 Task: Find connections with filter location Zürich (Kreis 6) / Unterstrass with filter topic #Workfromhomewith filter profile language English with filter current company Daimler India Commercial Vehicles with filter school Vivekananda Institute of Technology with filter industry Measuring and Control Instrument Manufacturing with filter service category Technical with filter keywords title Lead
Action: Mouse moved to (580, 80)
Screenshot: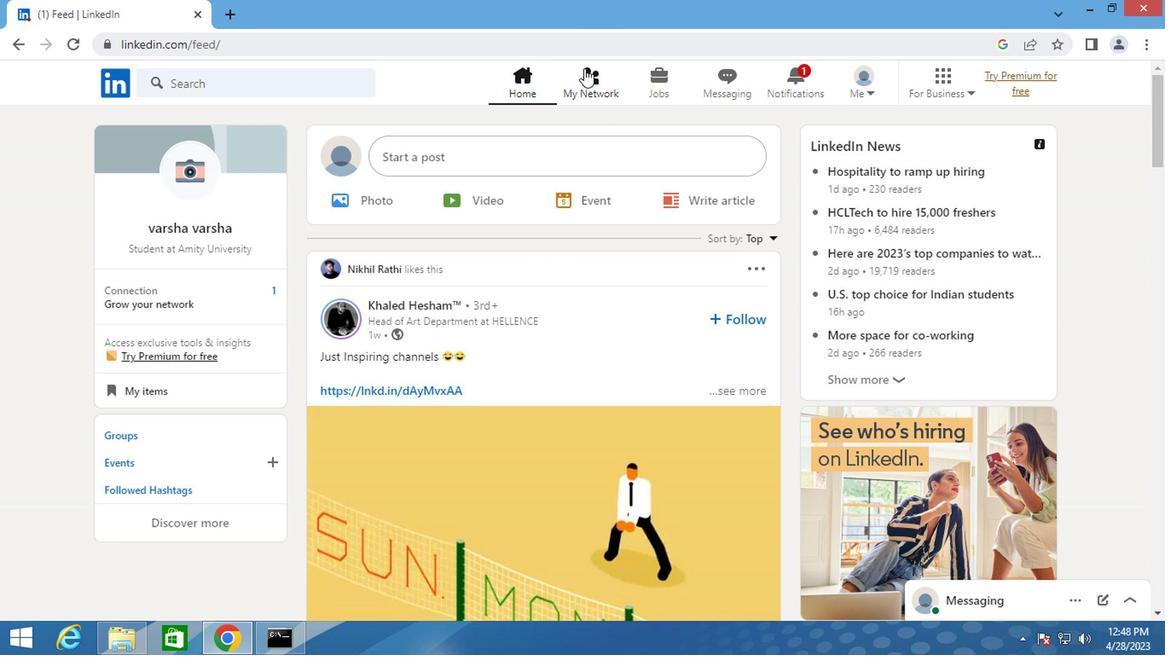 
Action: Mouse pressed left at (580, 80)
Screenshot: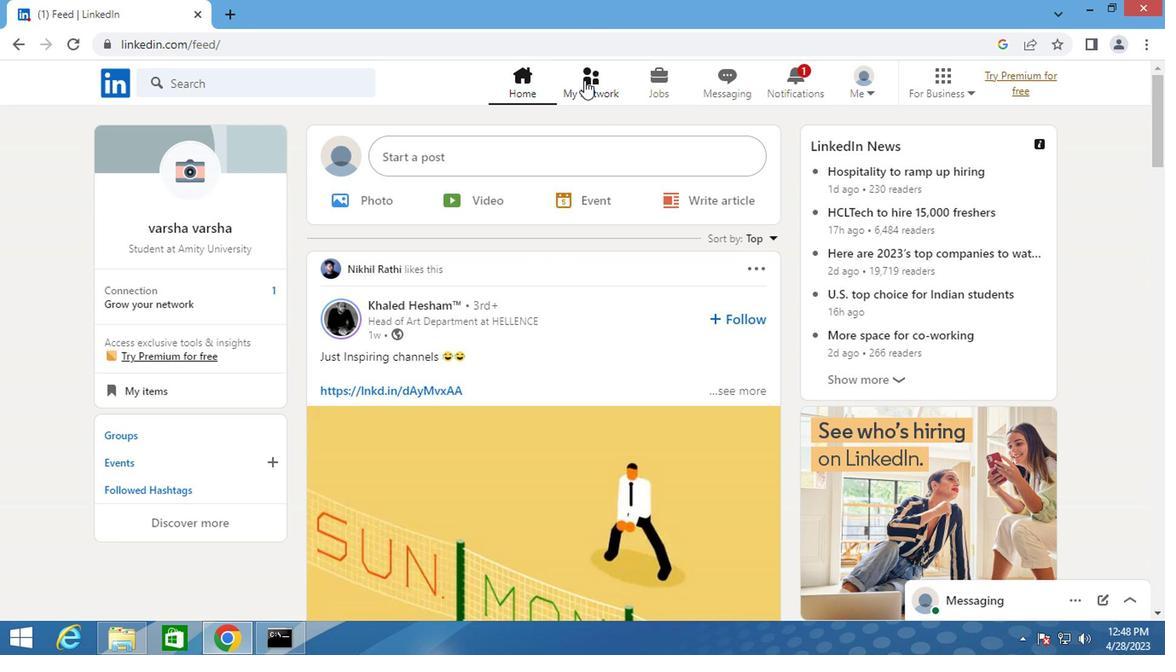 
Action: Mouse moved to (232, 183)
Screenshot: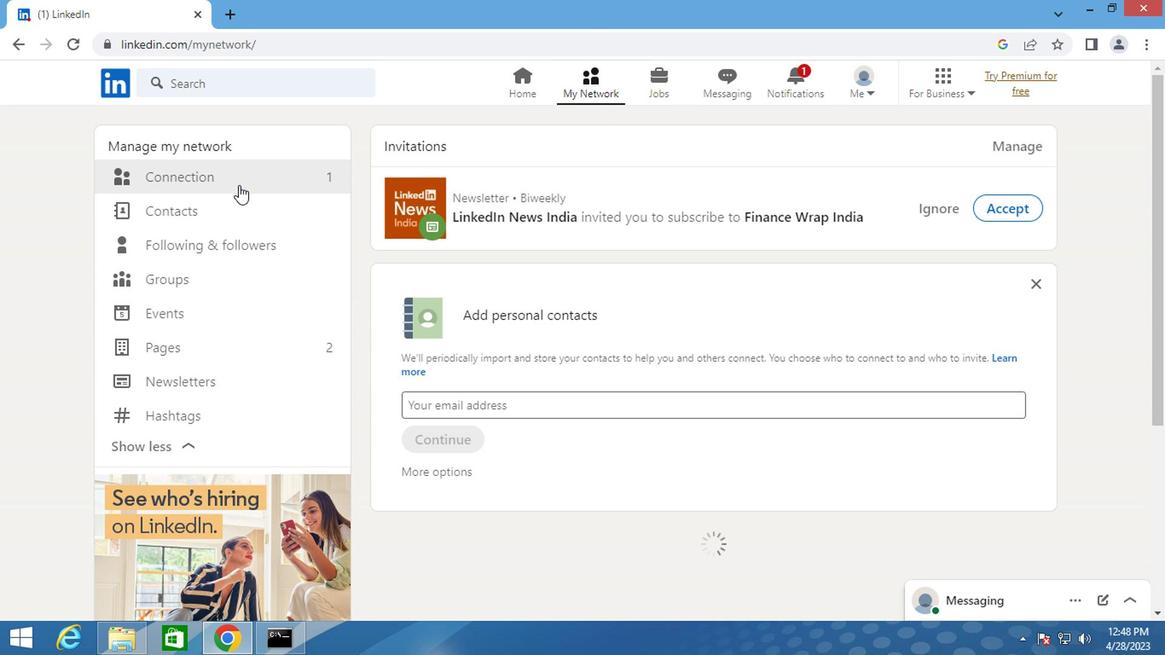 
Action: Mouse pressed left at (232, 183)
Screenshot: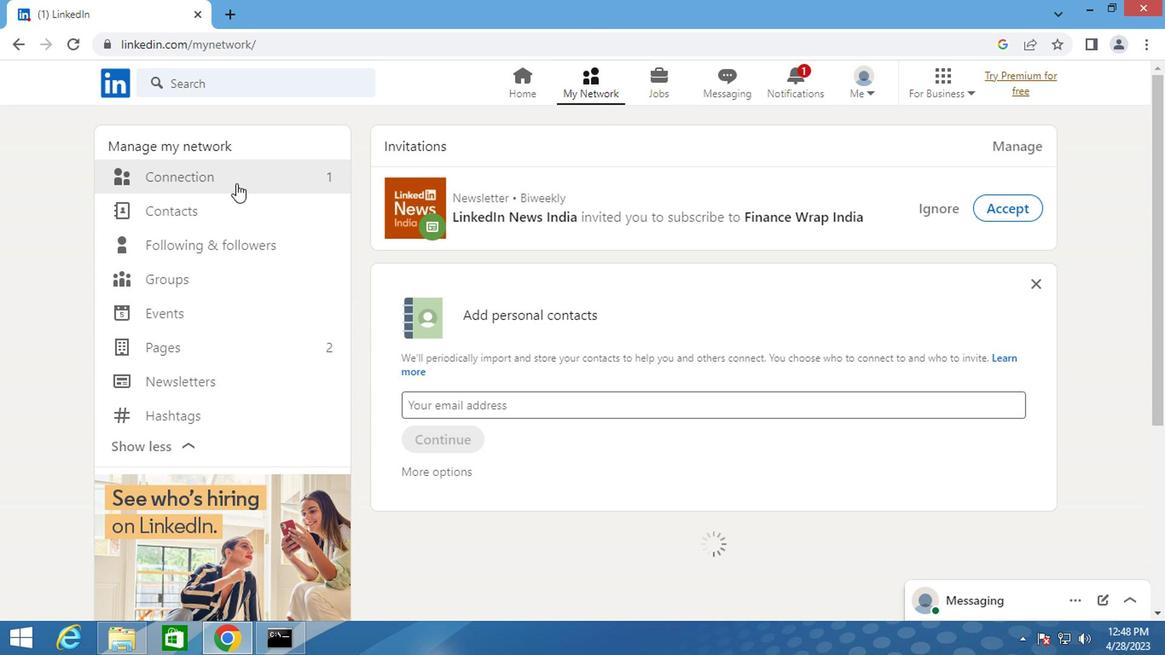 
Action: Mouse moved to (721, 177)
Screenshot: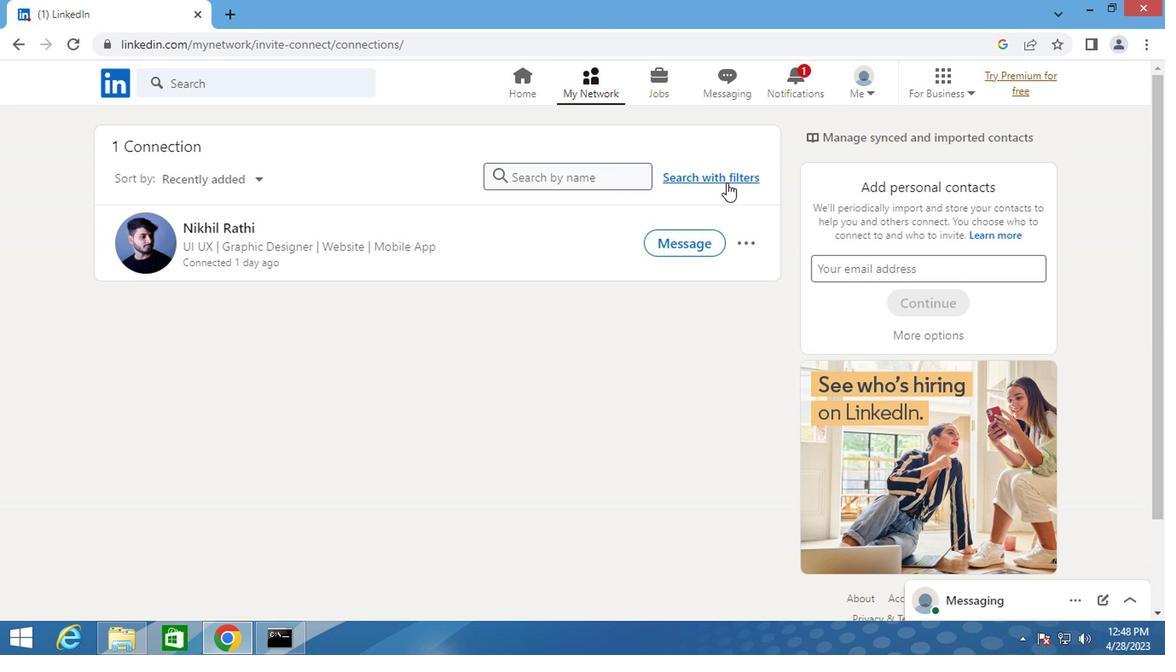 
Action: Mouse pressed left at (721, 177)
Screenshot: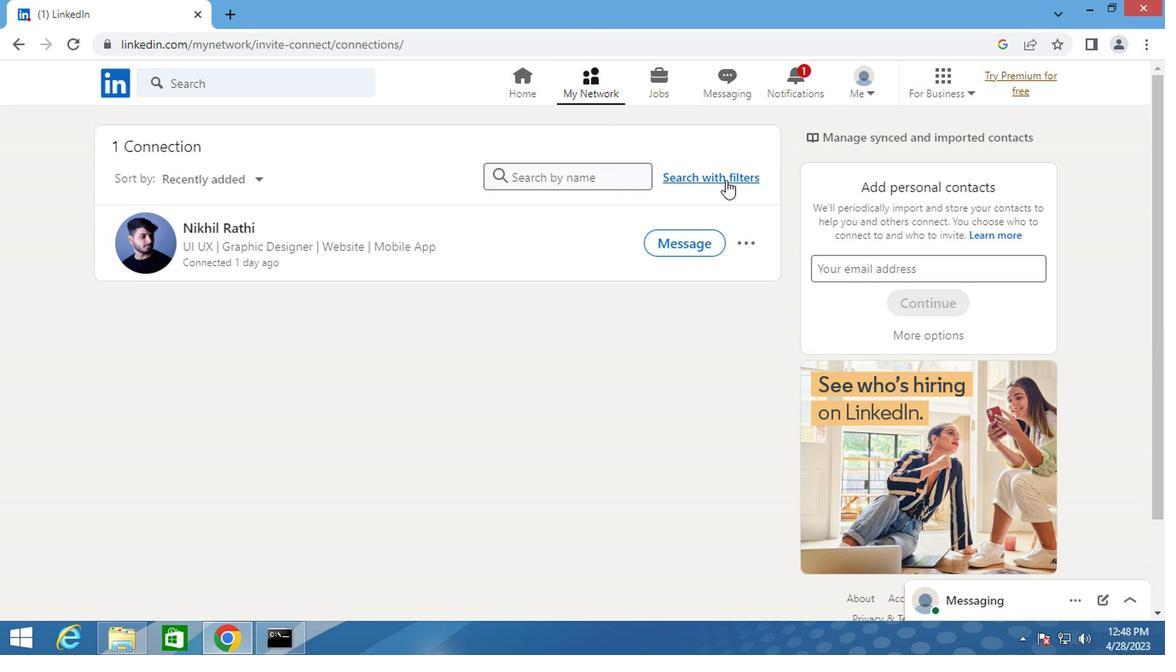 
Action: Mouse moved to (636, 134)
Screenshot: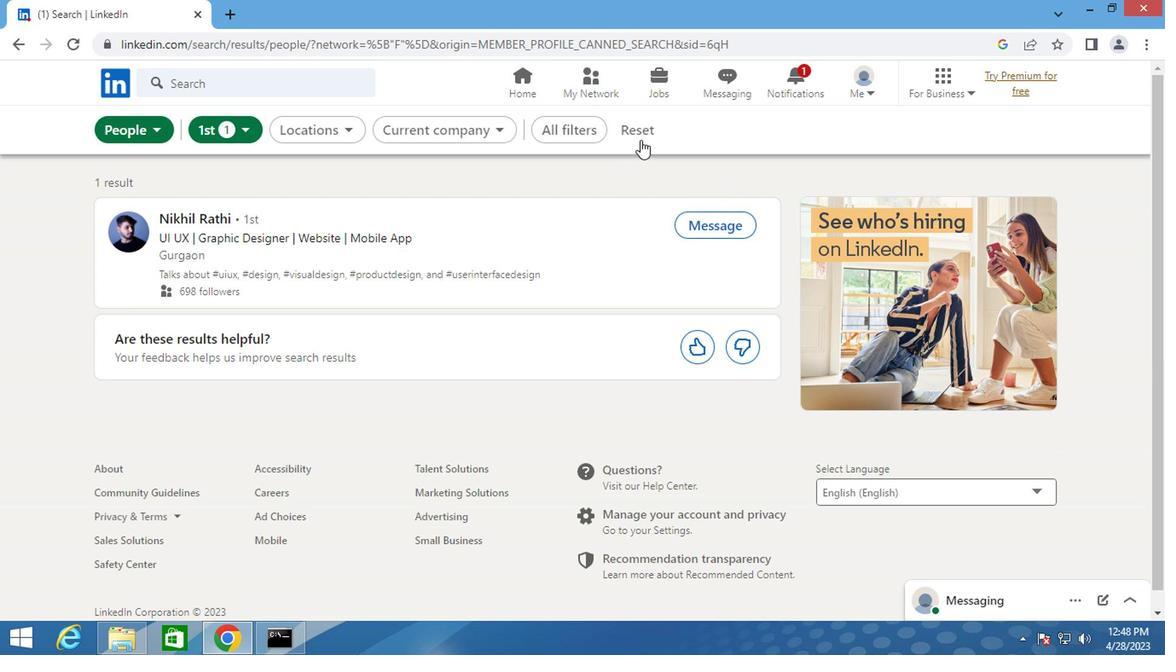 
Action: Mouse pressed left at (636, 134)
Screenshot: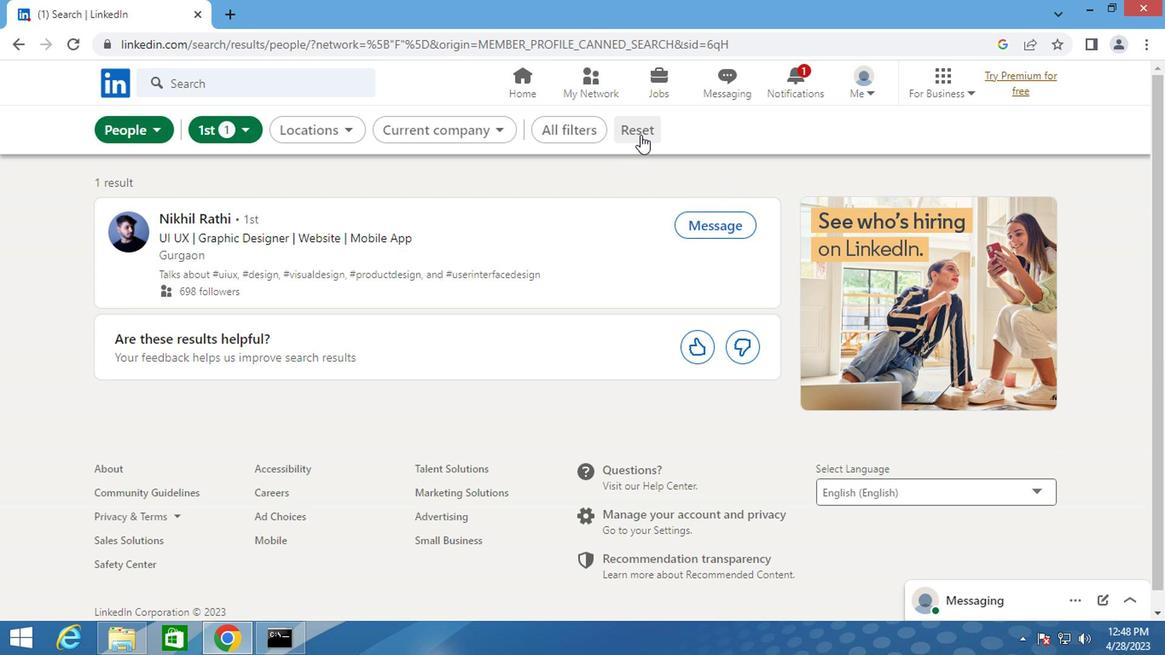 
Action: Mouse moved to (606, 129)
Screenshot: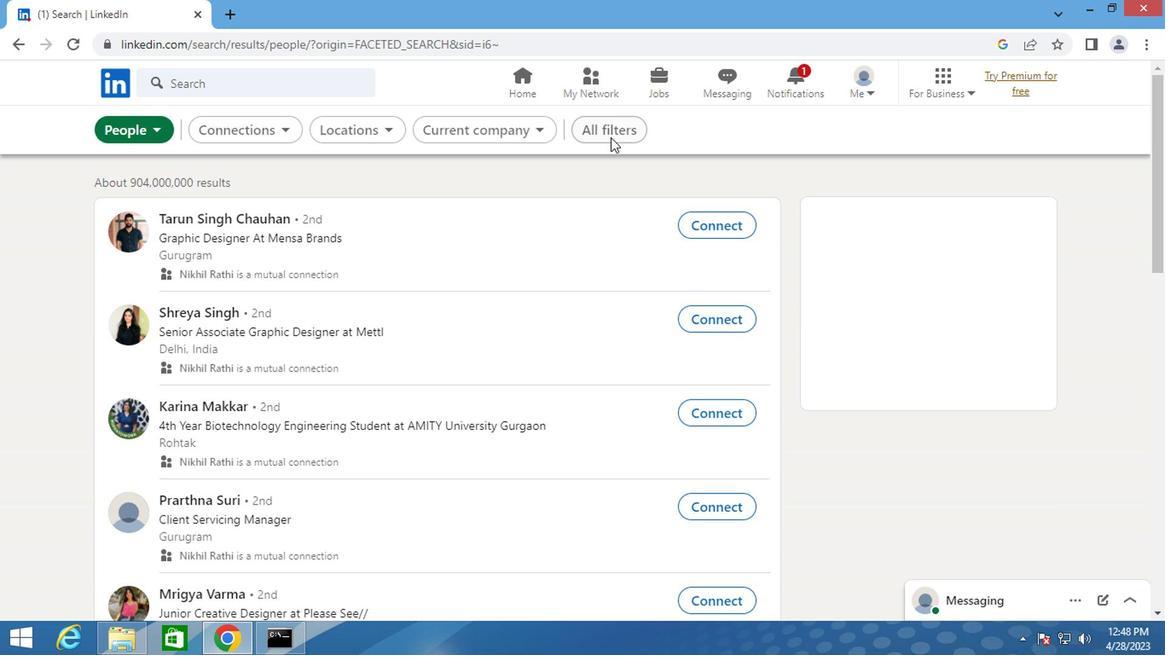 
Action: Mouse pressed left at (606, 129)
Screenshot: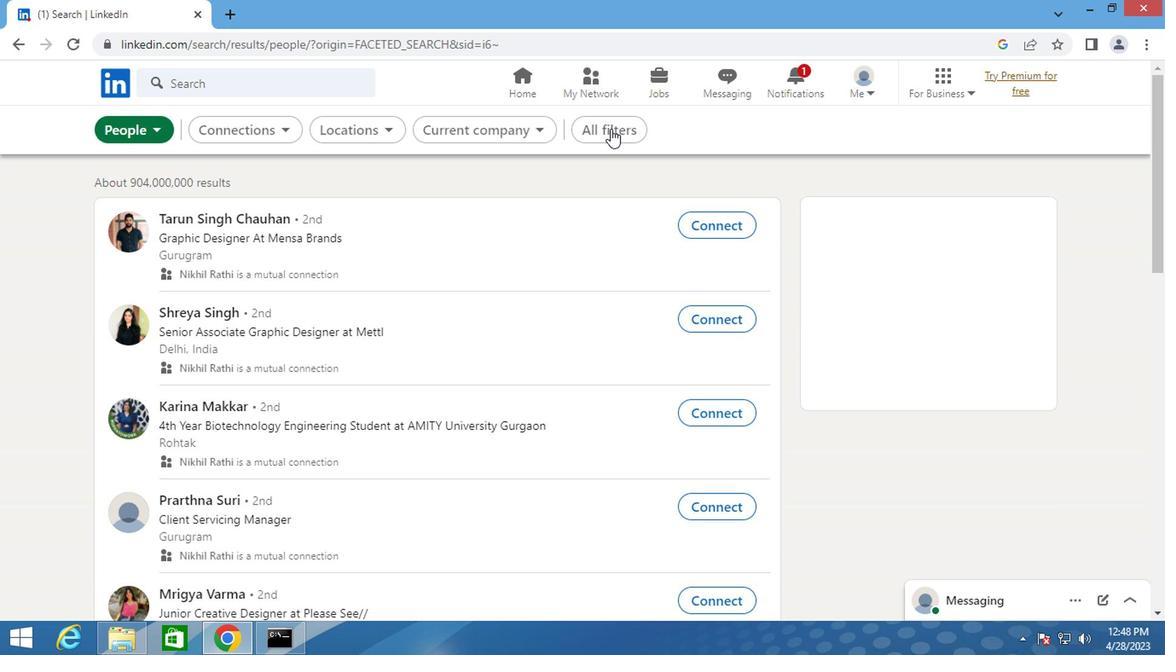 
Action: Mouse moved to (845, 363)
Screenshot: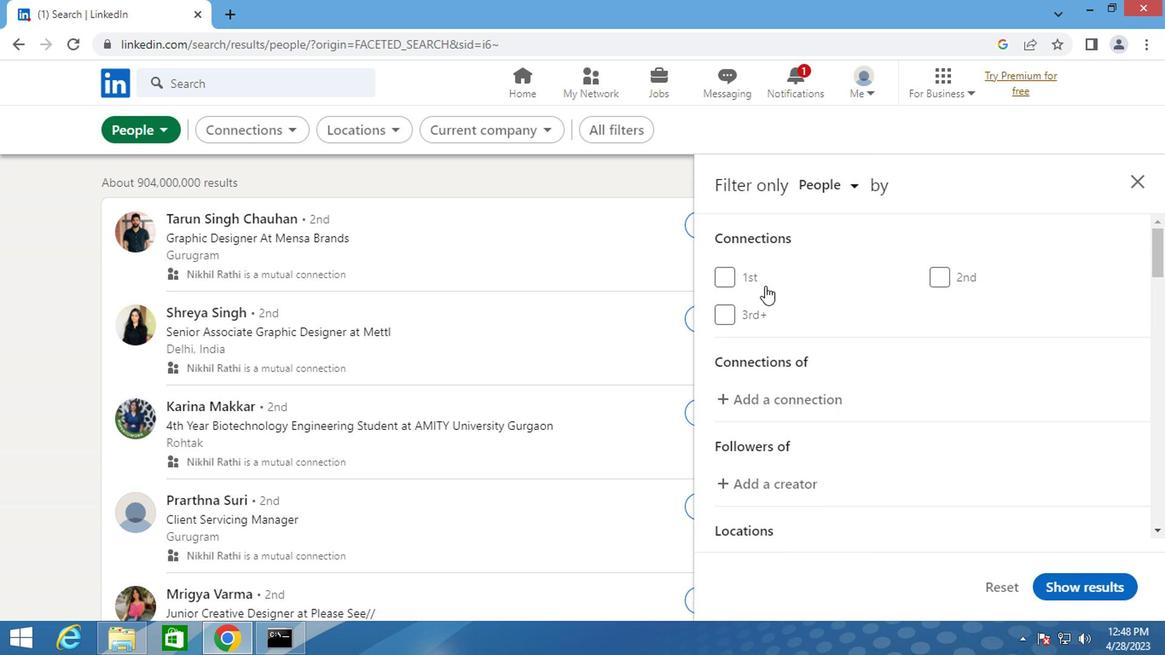
Action: Mouse scrolled (845, 361) with delta (0, -1)
Screenshot: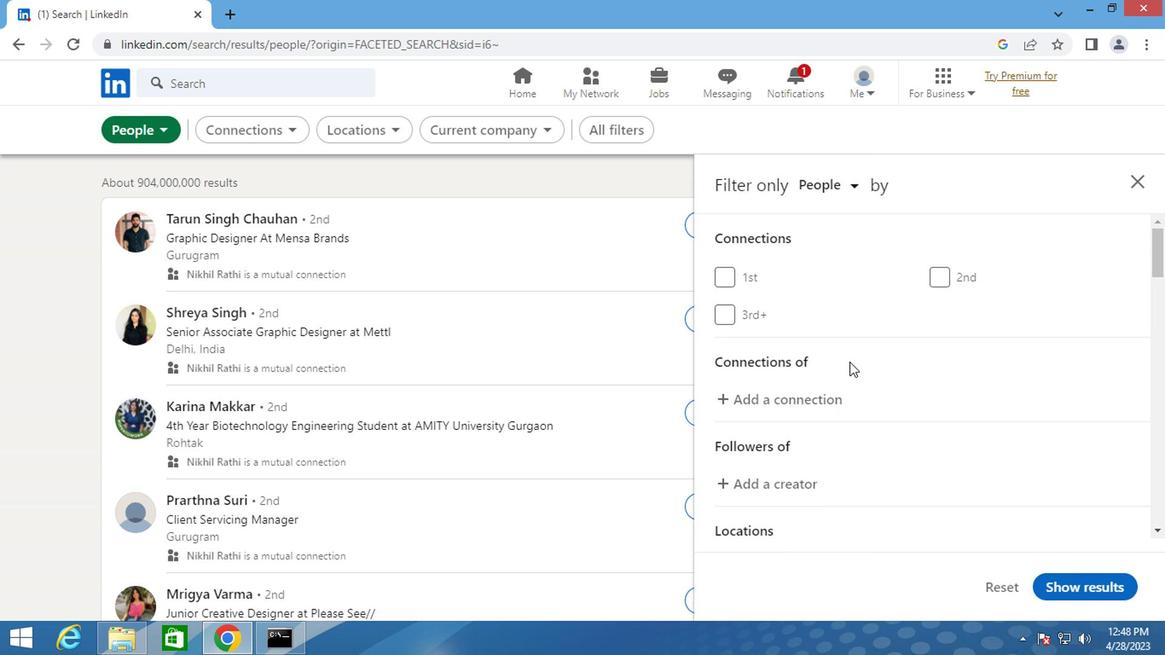 
Action: Mouse scrolled (845, 361) with delta (0, -1)
Screenshot: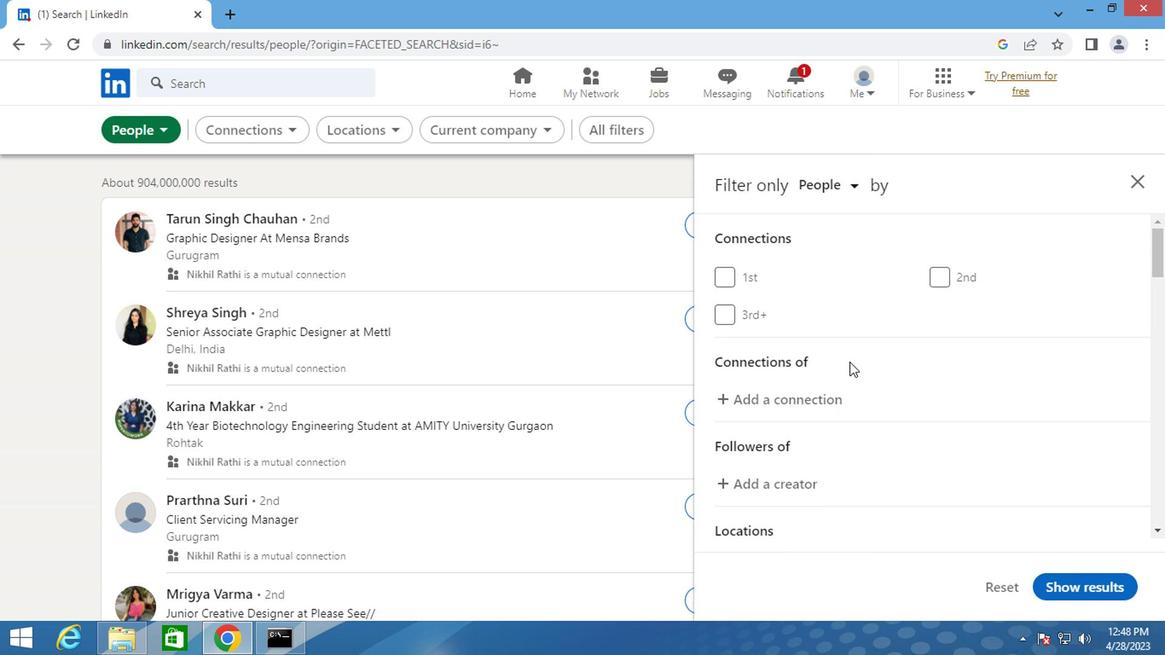 
Action: Mouse moved to (958, 477)
Screenshot: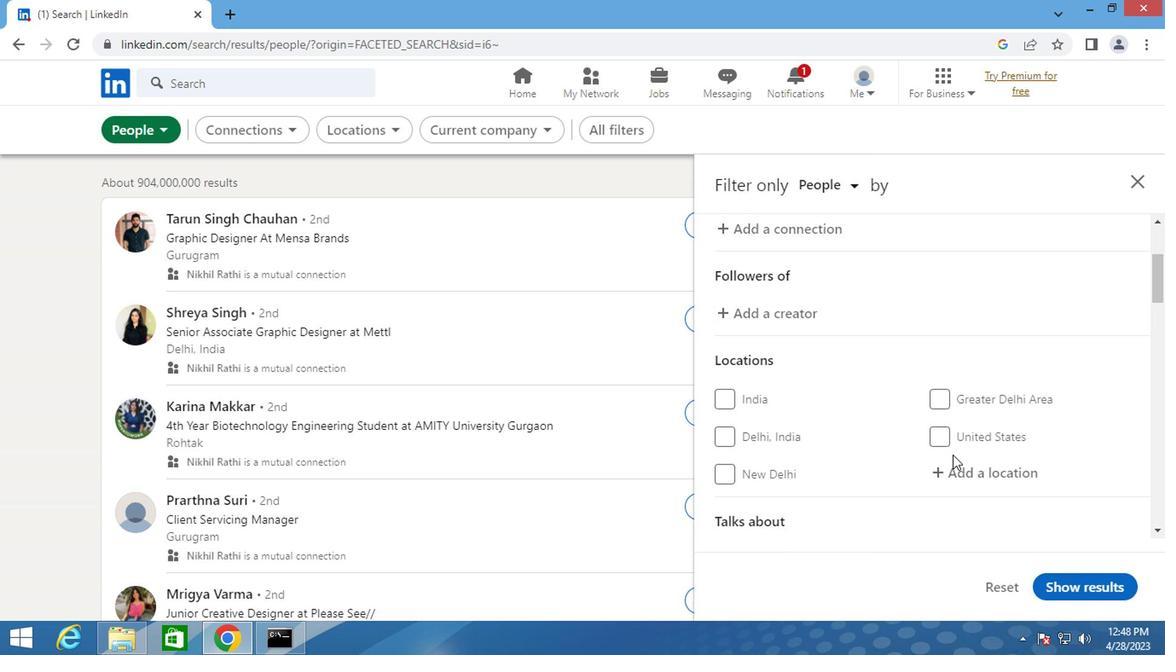 
Action: Mouse pressed left at (958, 477)
Screenshot: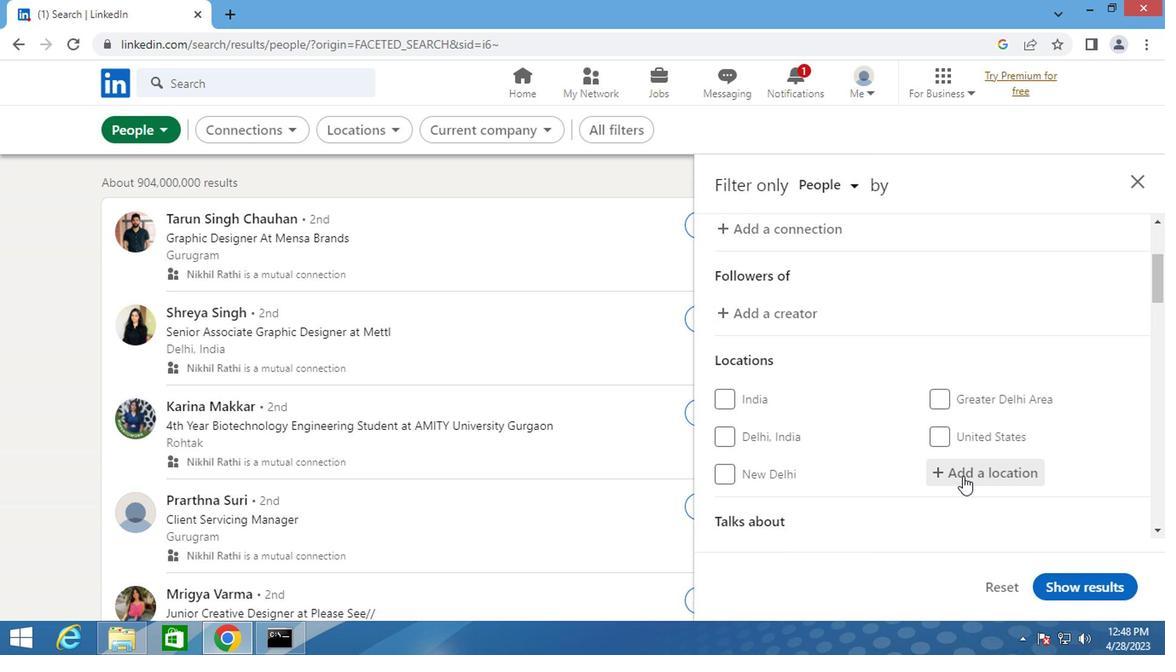 
Action: Key pressed <Key.shift>ZURICH<Key.space><Key.shift_r><Key.shift_r><Key.shift_r>(<Key.shift>KREIS<Key.space>6<Key.shift_r>)/<Key.space><Key.shift>UNTERSTRASS
Screenshot: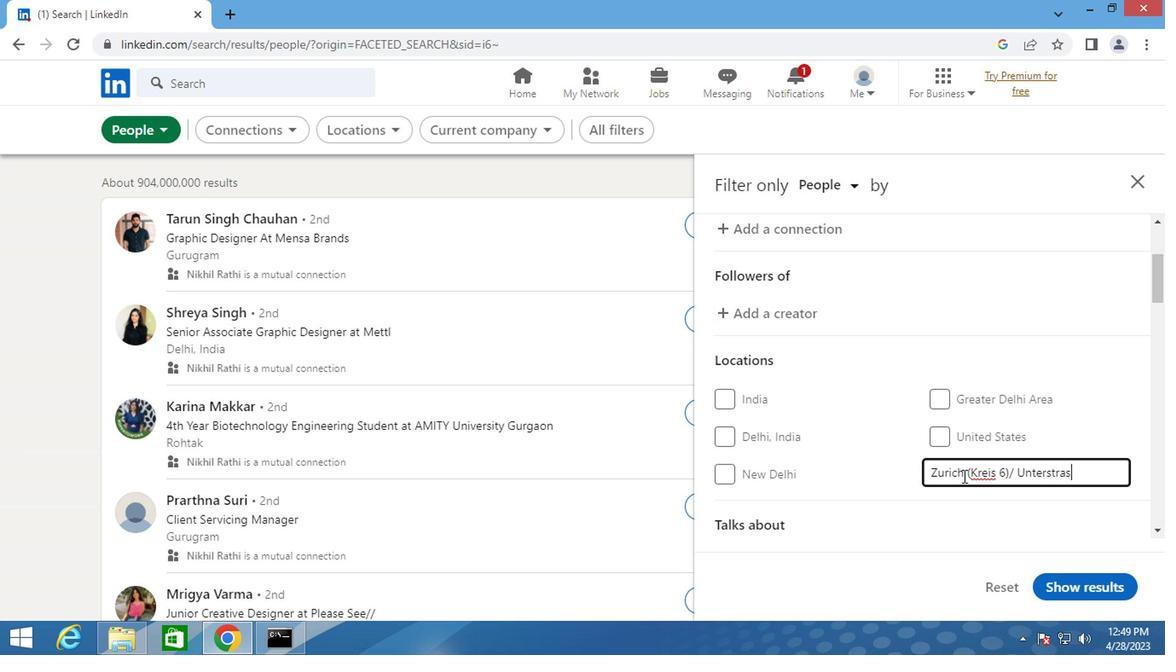 
Action: Mouse moved to (878, 486)
Screenshot: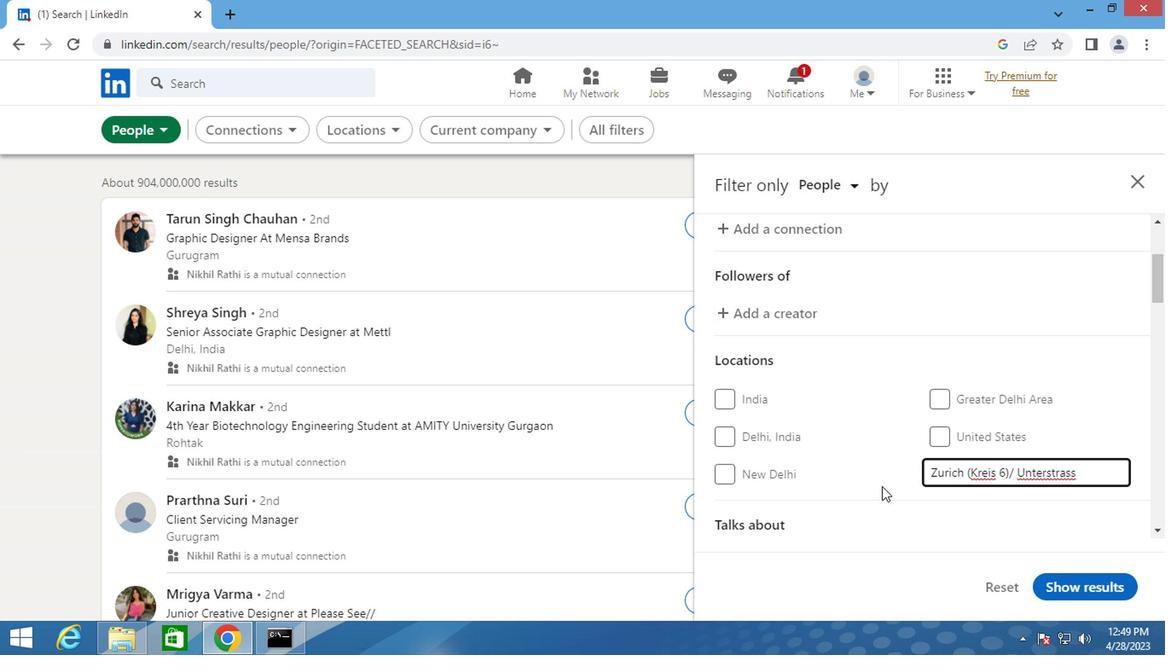 
Action: Mouse scrolled (878, 486) with delta (0, 0)
Screenshot: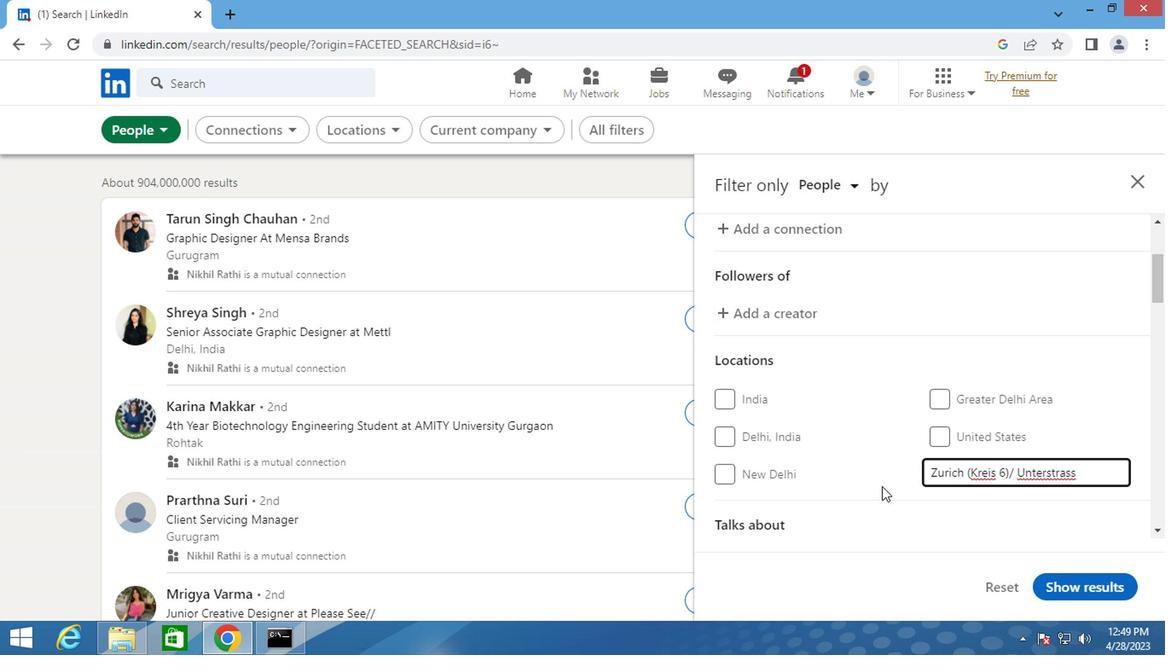 
Action: Mouse scrolled (878, 486) with delta (0, 0)
Screenshot: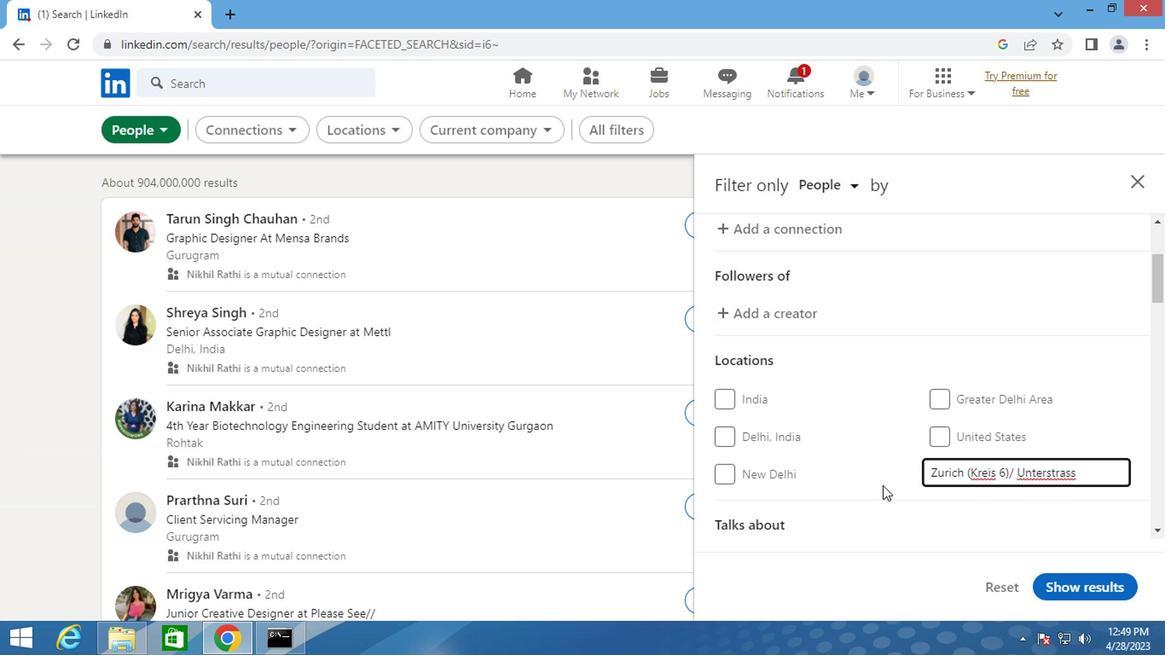 
Action: Mouse scrolled (878, 486) with delta (0, 0)
Screenshot: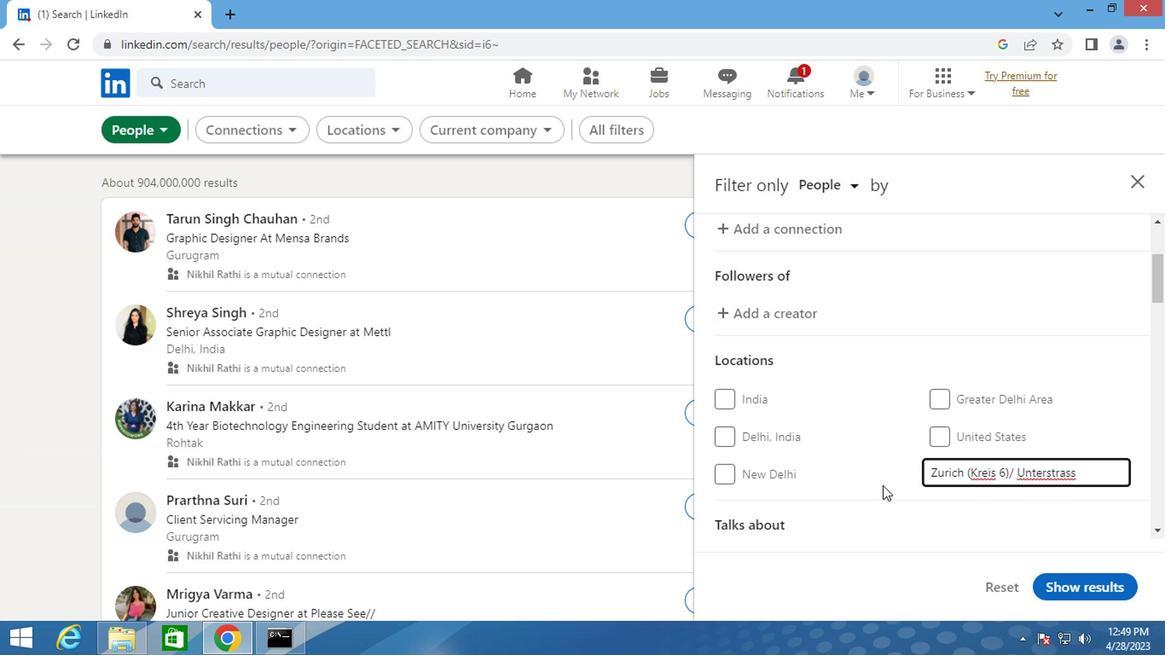 
Action: Mouse scrolled (878, 486) with delta (0, 0)
Screenshot: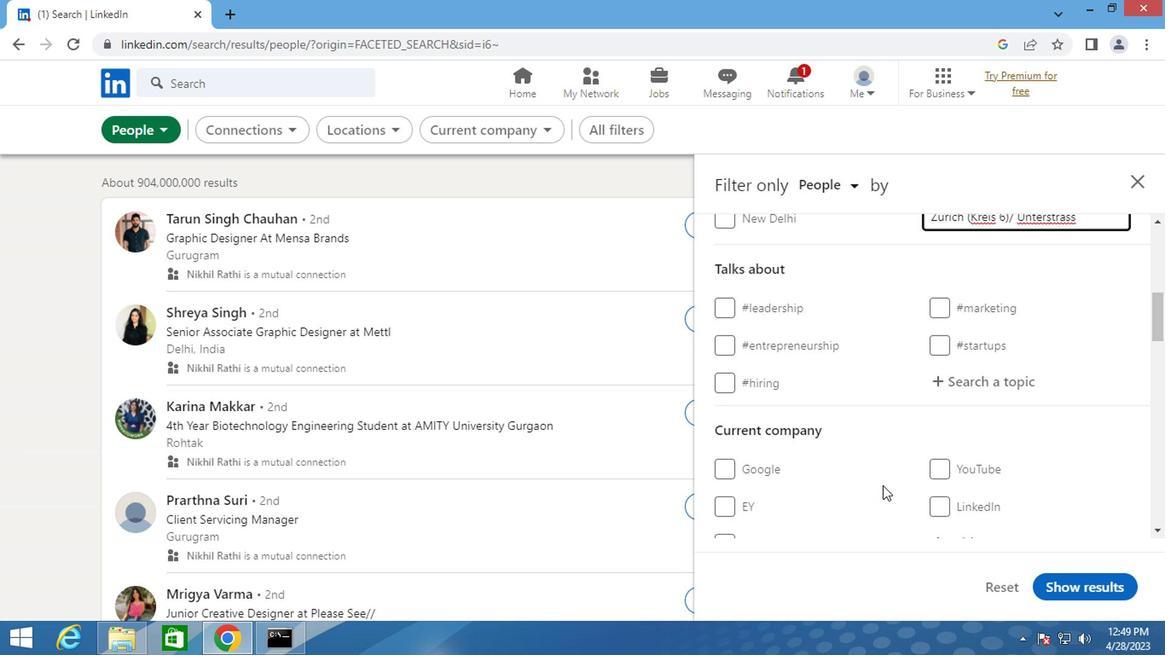 
Action: Mouse moved to (973, 290)
Screenshot: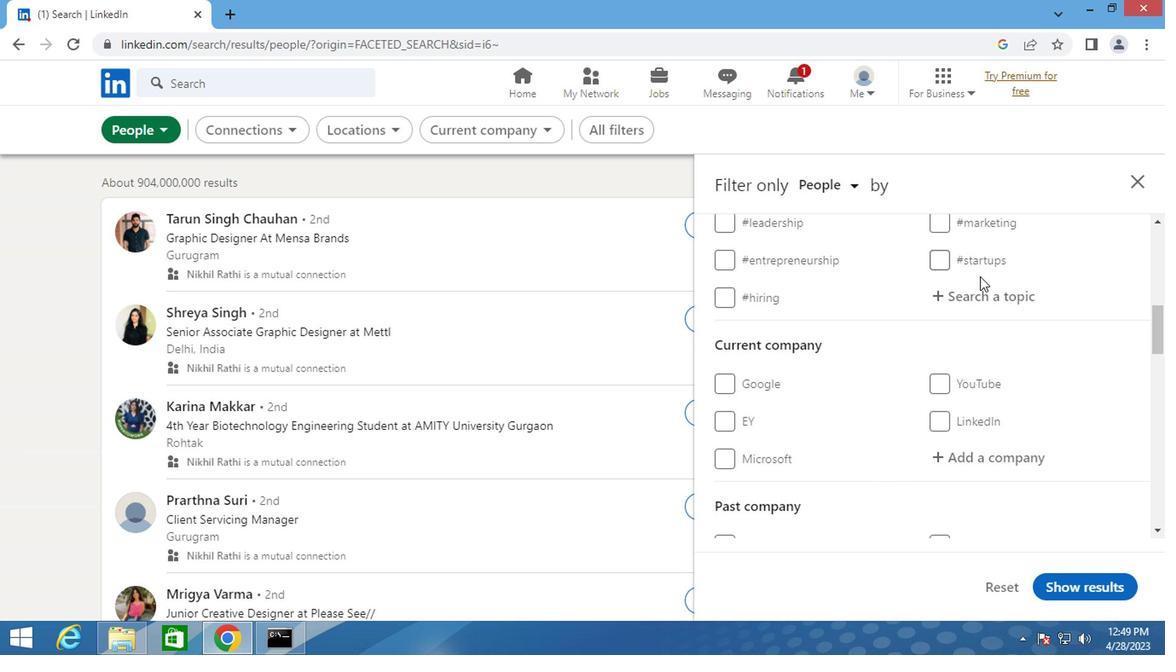 
Action: Mouse pressed left at (973, 290)
Screenshot: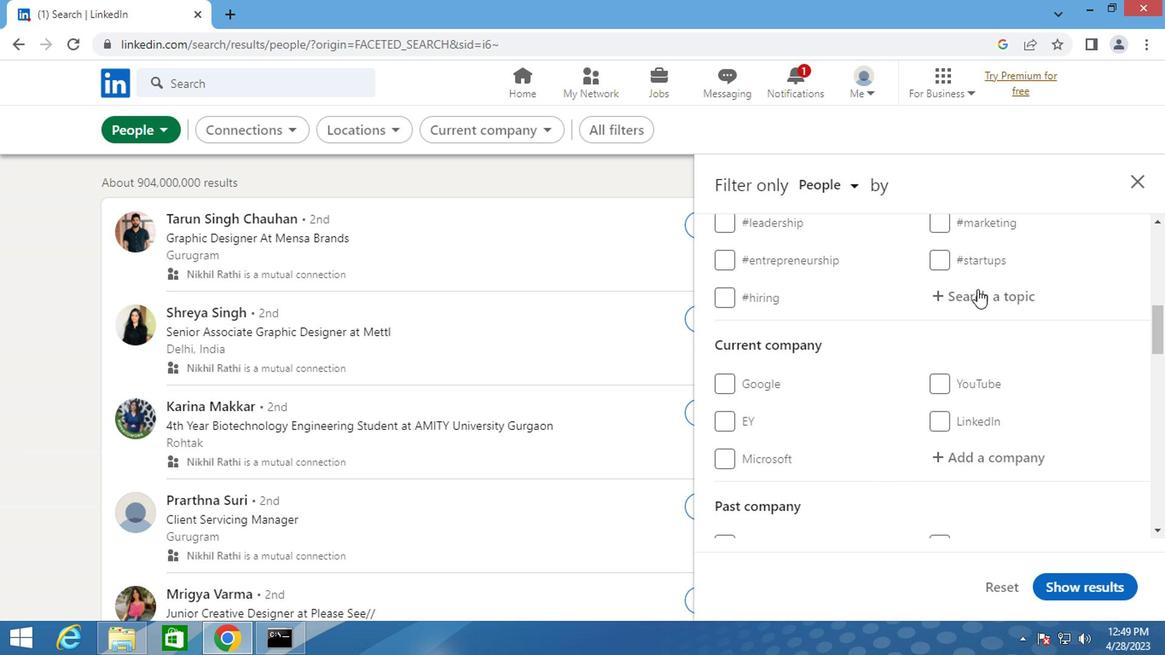 
Action: Key pressed <Key.shift>#<Key.shift>WORKFROM<Key.space><Key.backspace>HOME
Screenshot: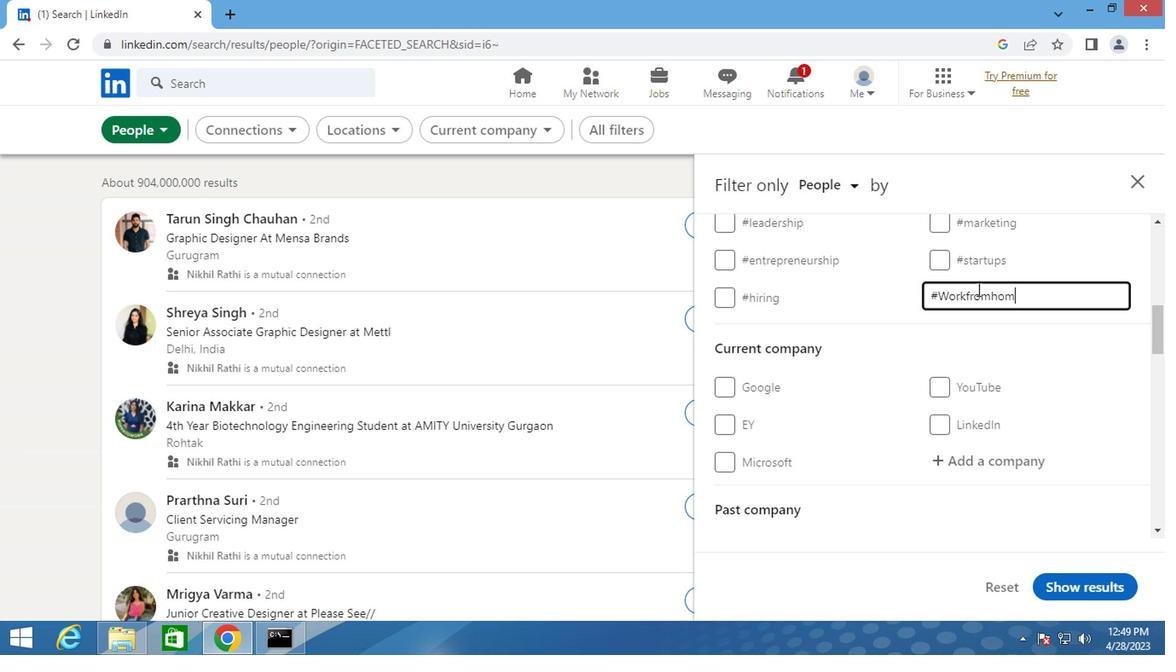 
Action: Mouse moved to (890, 357)
Screenshot: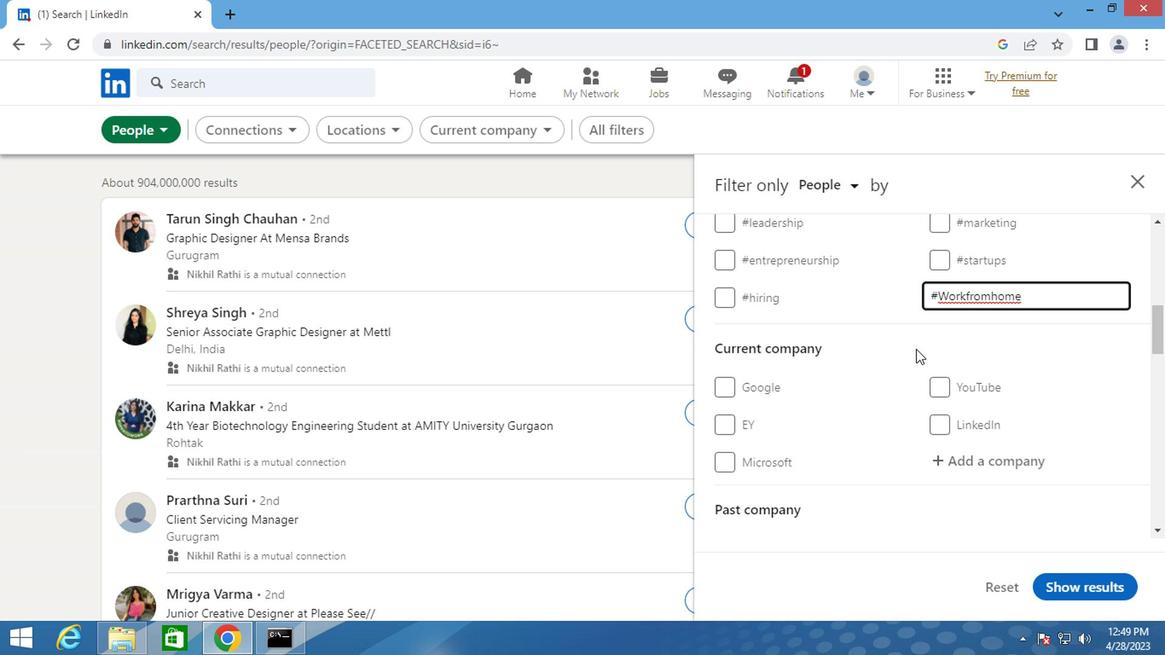 
Action: Mouse scrolled (890, 357) with delta (0, 0)
Screenshot: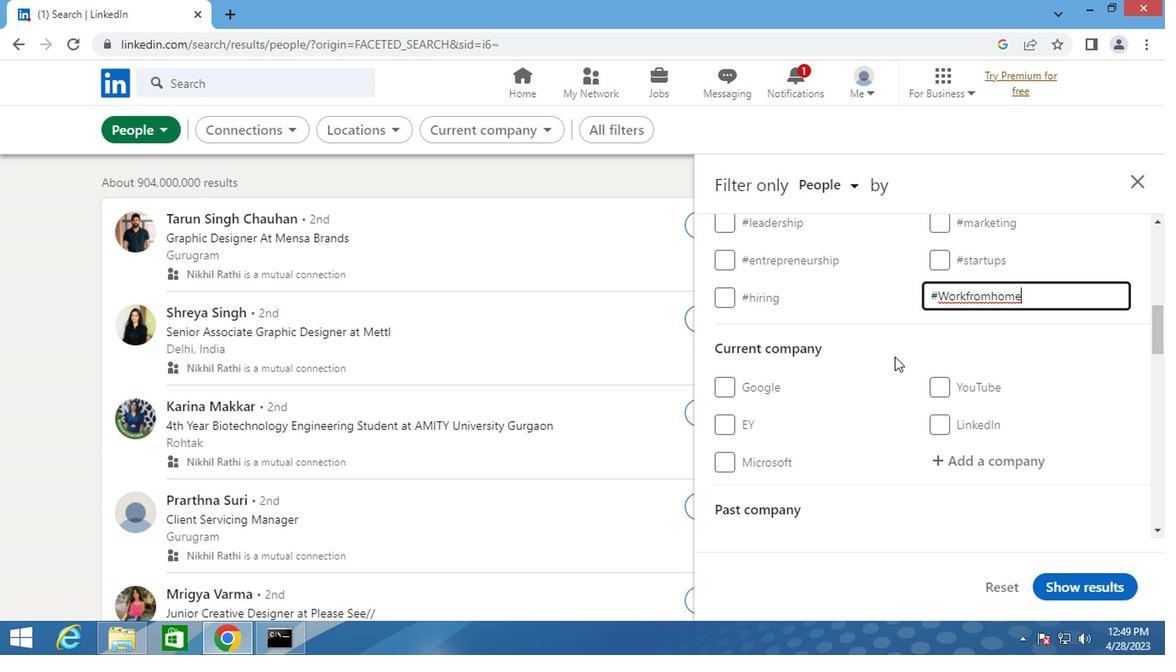 
Action: Mouse scrolled (890, 357) with delta (0, 0)
Screenshot: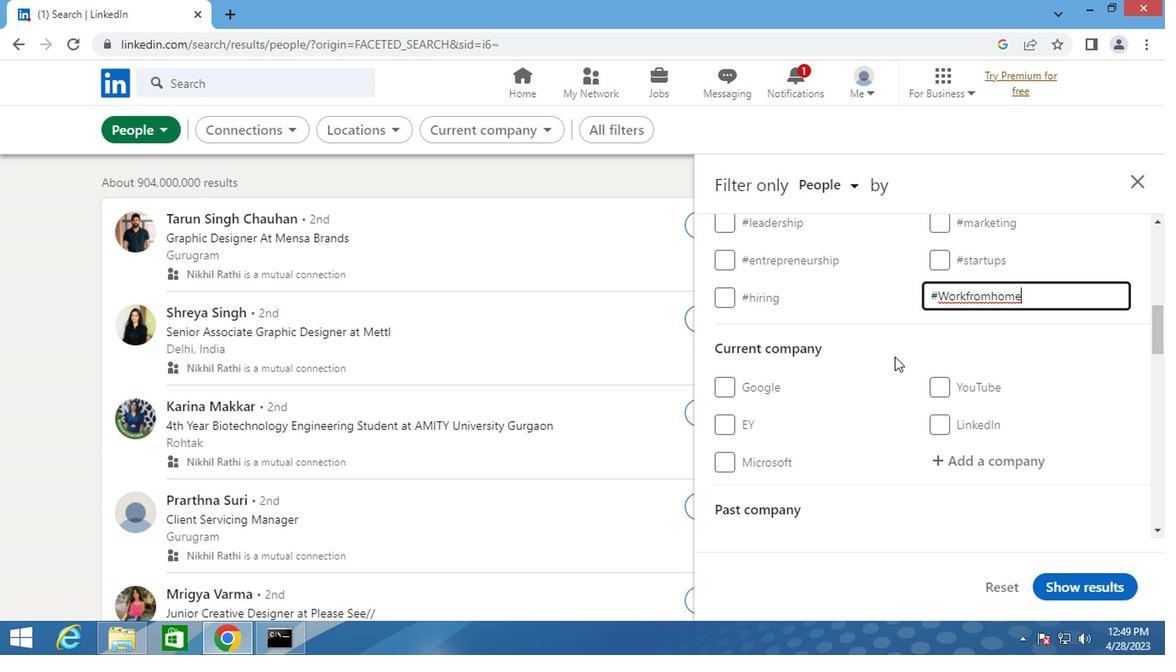 
Action: Mouse scrolled (890, 357) with delta (0, 0)
Screenshot: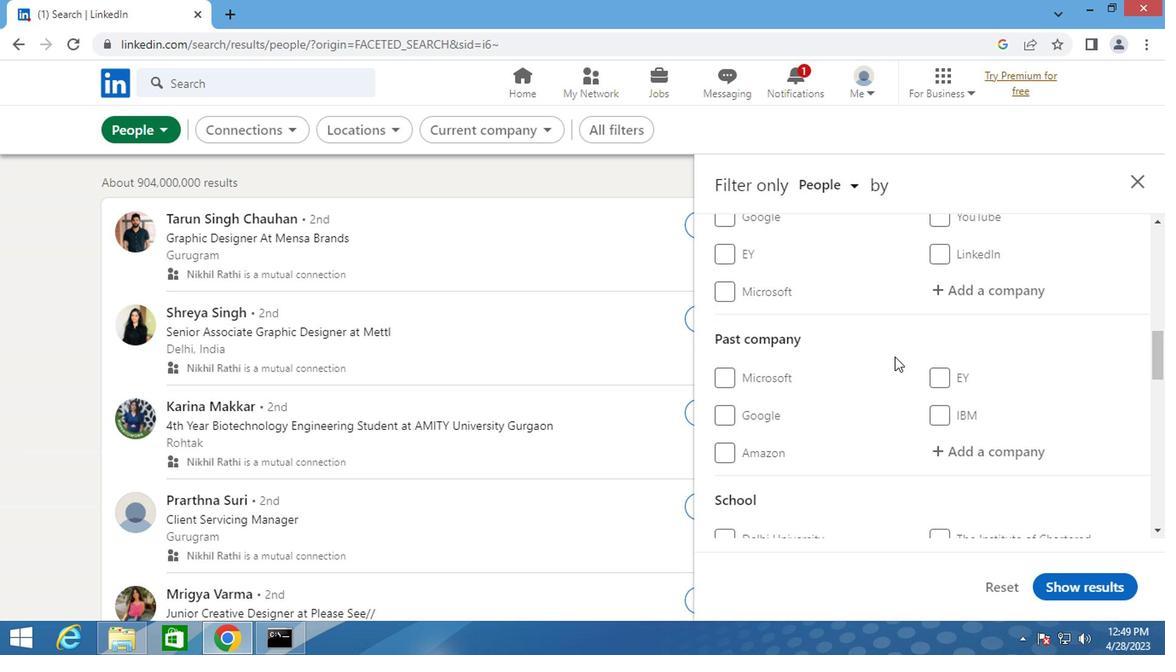 
Action: Mouse scrolled (890, 357) with delta (0, 0)
Screenshot: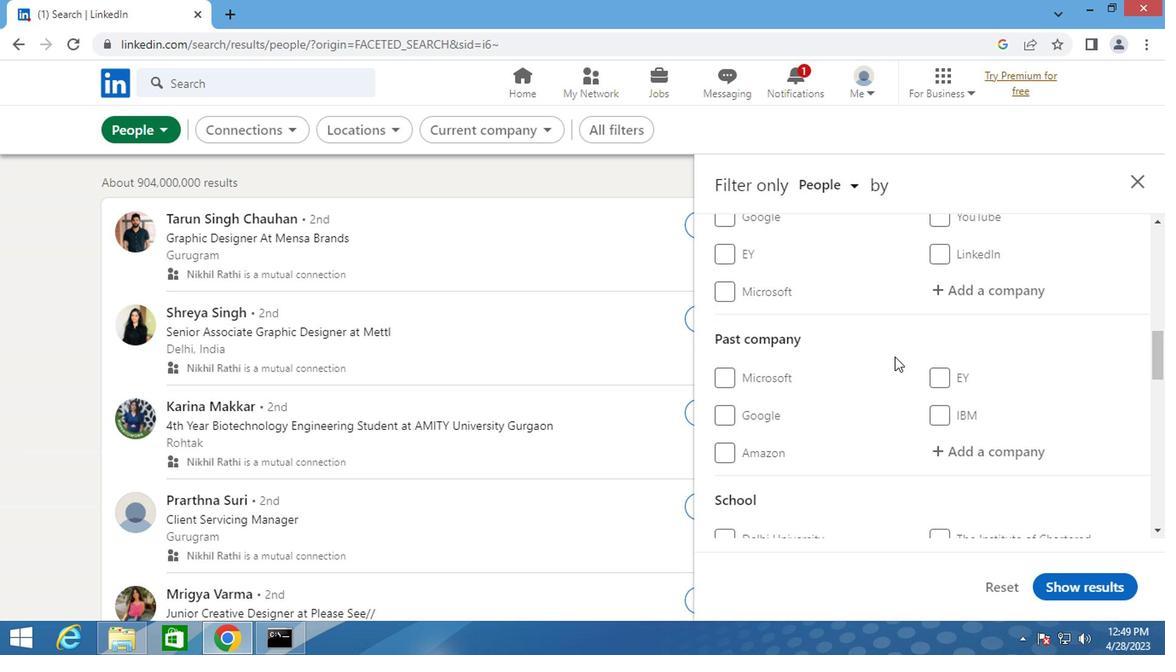 
Action: Mouse scrolled (890, 357) with delta (0, 0)
Screenshot: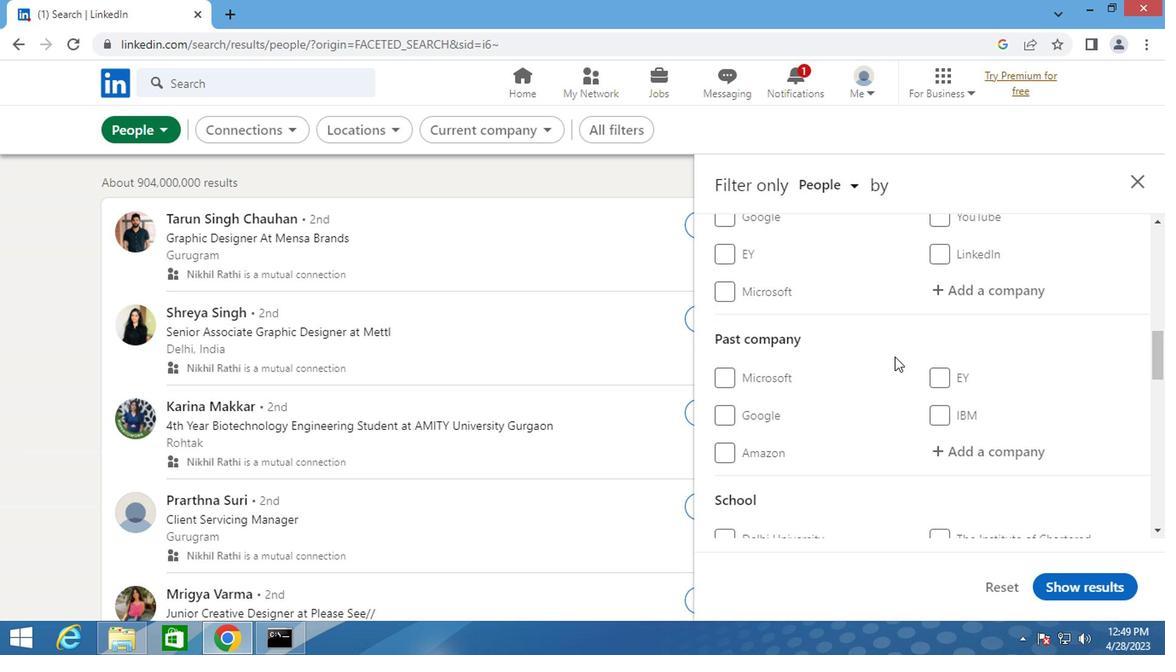 
Action: Mouse scrolled (890, 357) with delta (0, 0)
Screenshot: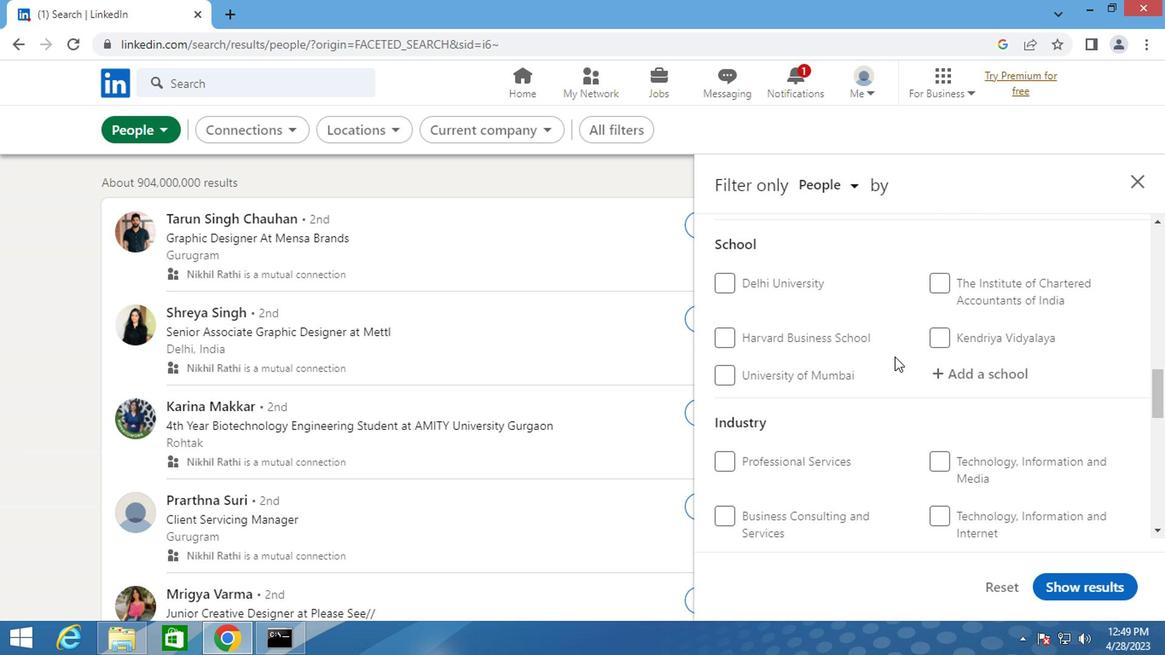 
Action: Mouse scrolled (890, 357) with delta (0, 0)
Screenshot: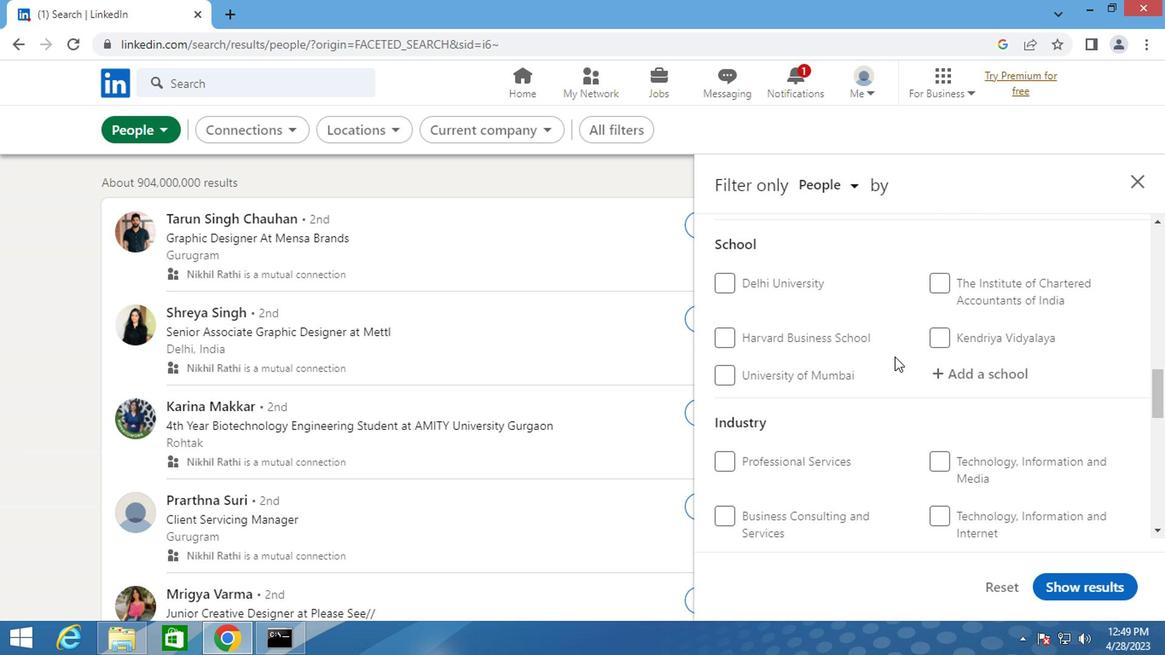 
Action: Mouse moved to (717, 482)
Screenshot: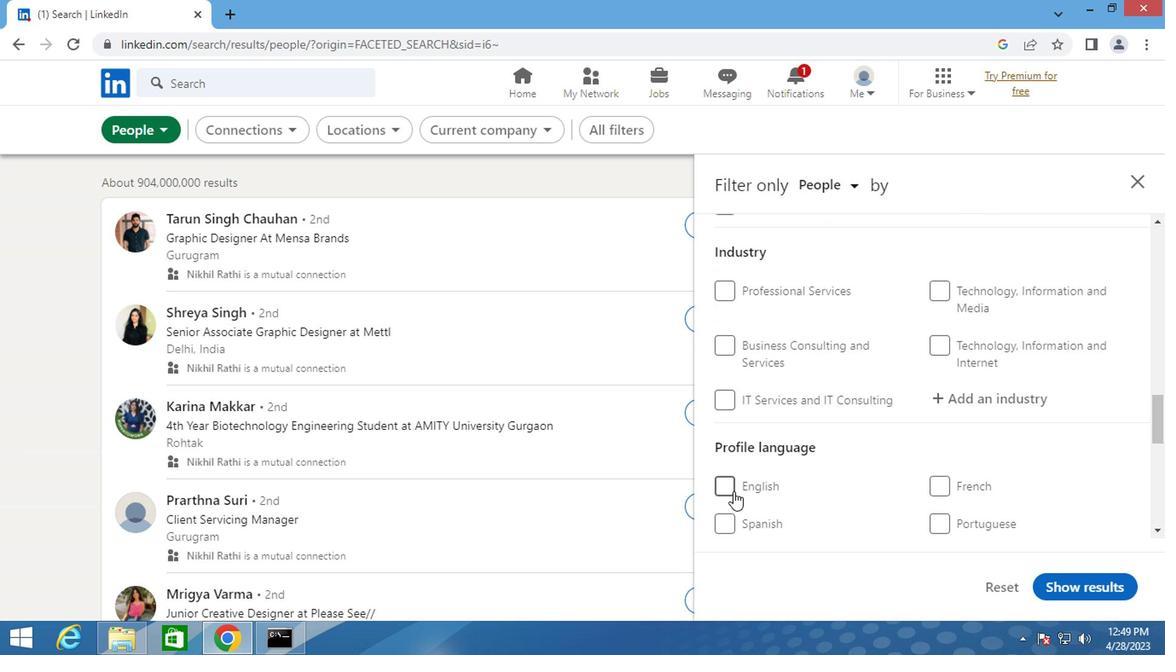 
Action: Mouse pressed left at (717, 482)
Screenshot: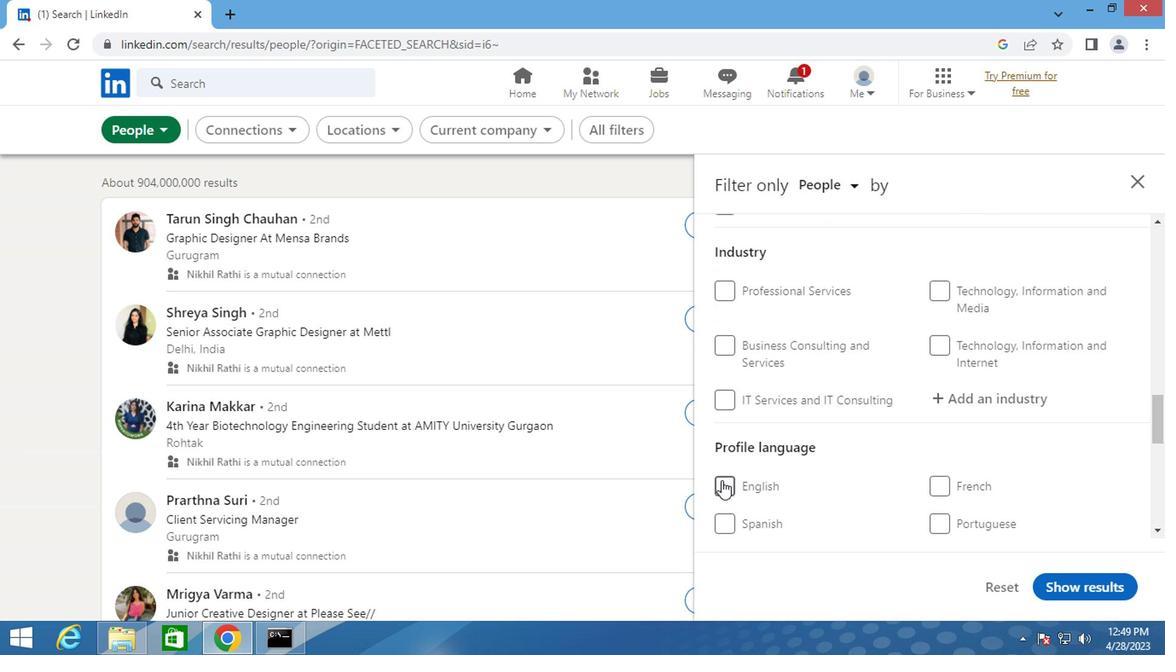 
Action: Mouse moved to (785, 463)
Screenshot: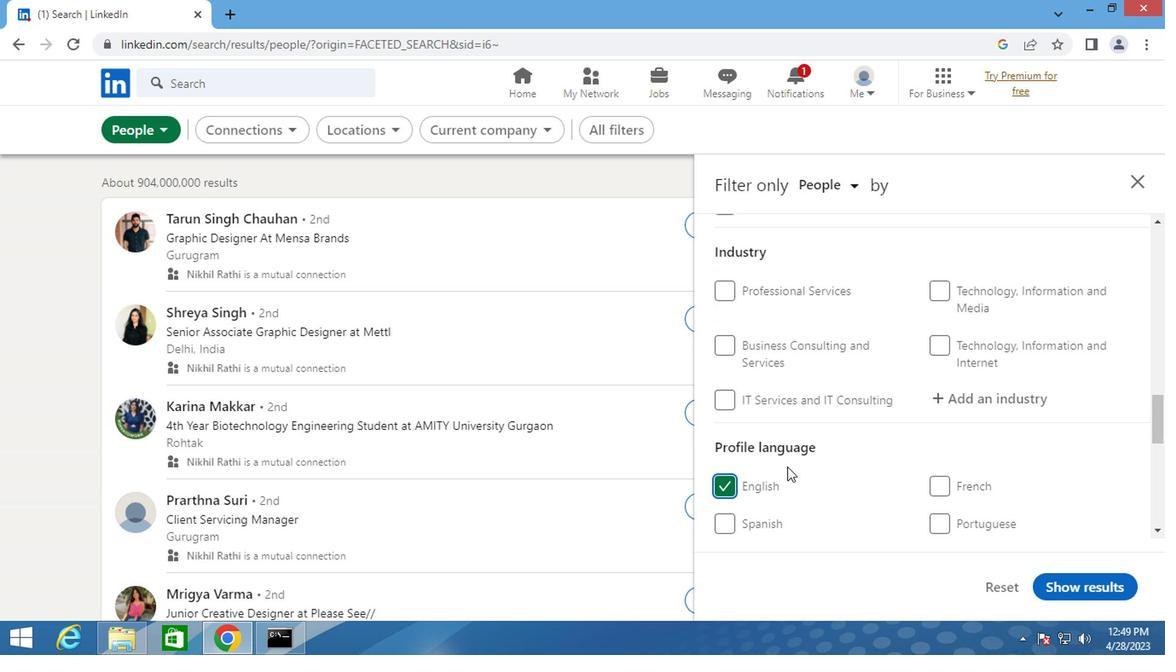 
Action: Mouse scrolled (785, 463) with delta (0, 0)
Screenshot: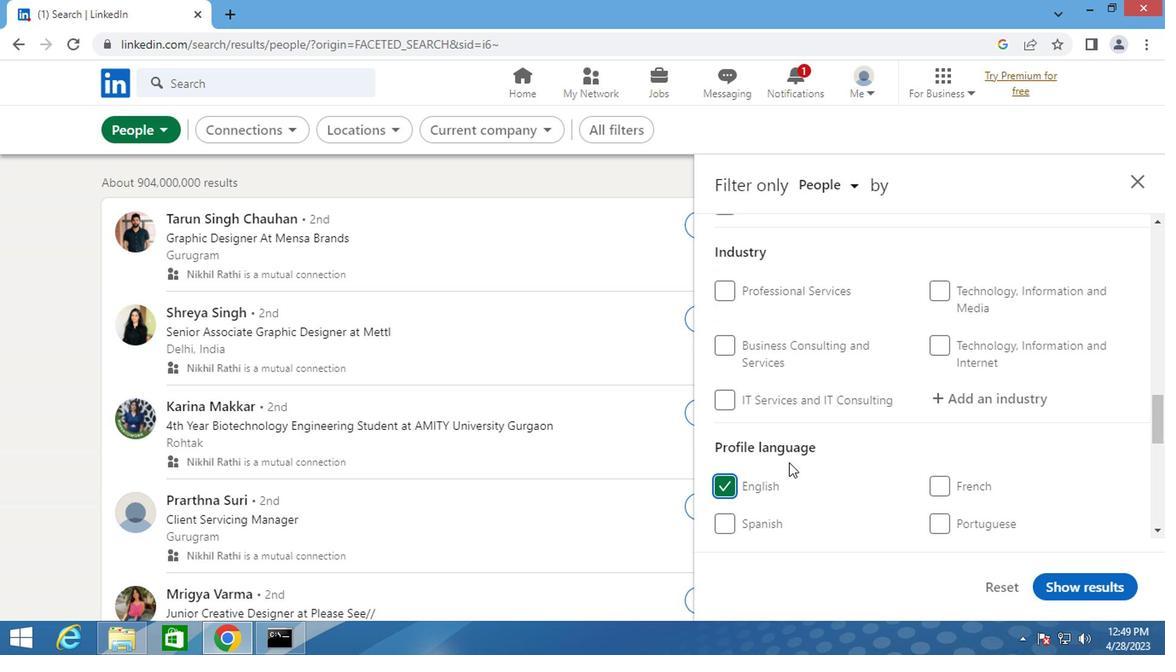 
Action: Mouse scrolled (785, 463) with delta (0, 0)
Screenshot: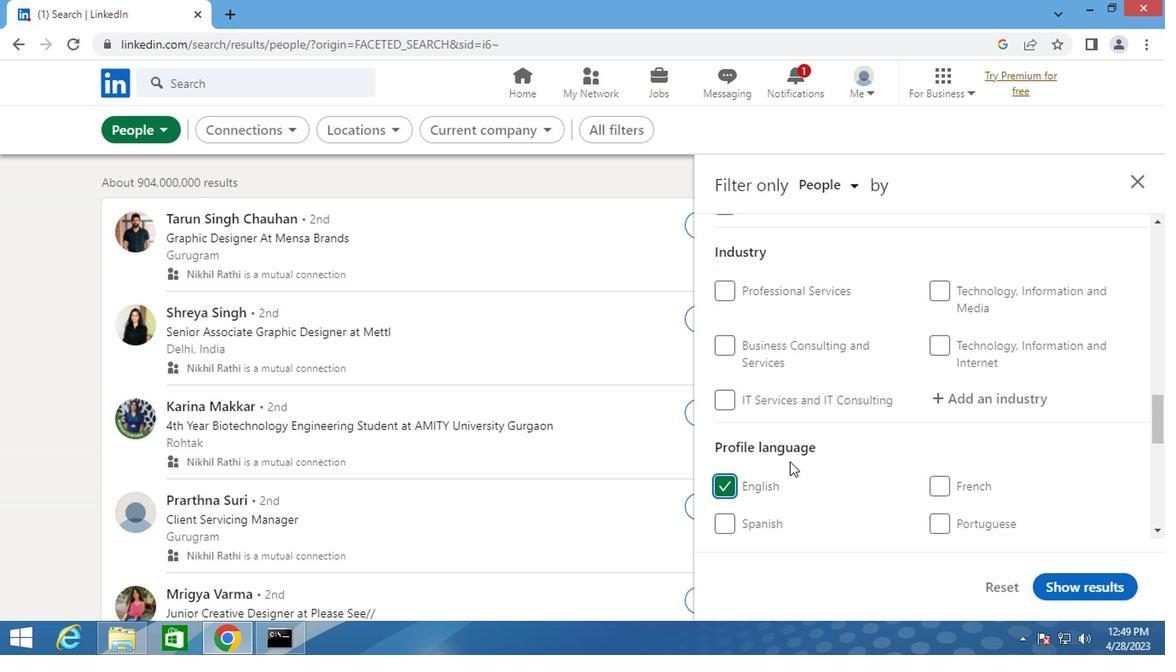 
Action: Mouse scrolled (785, 463) with delta (0, 0)
Screenshot: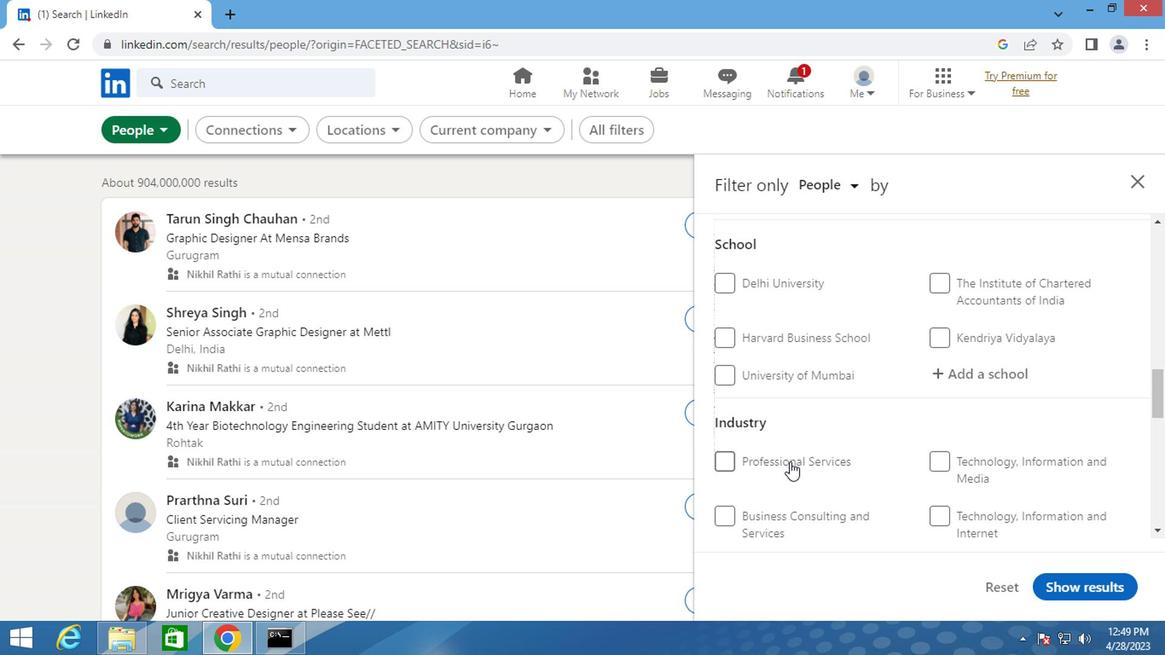 
Action: Mouse scrolled (785, 463) with delta (0, 0)
Screenshot: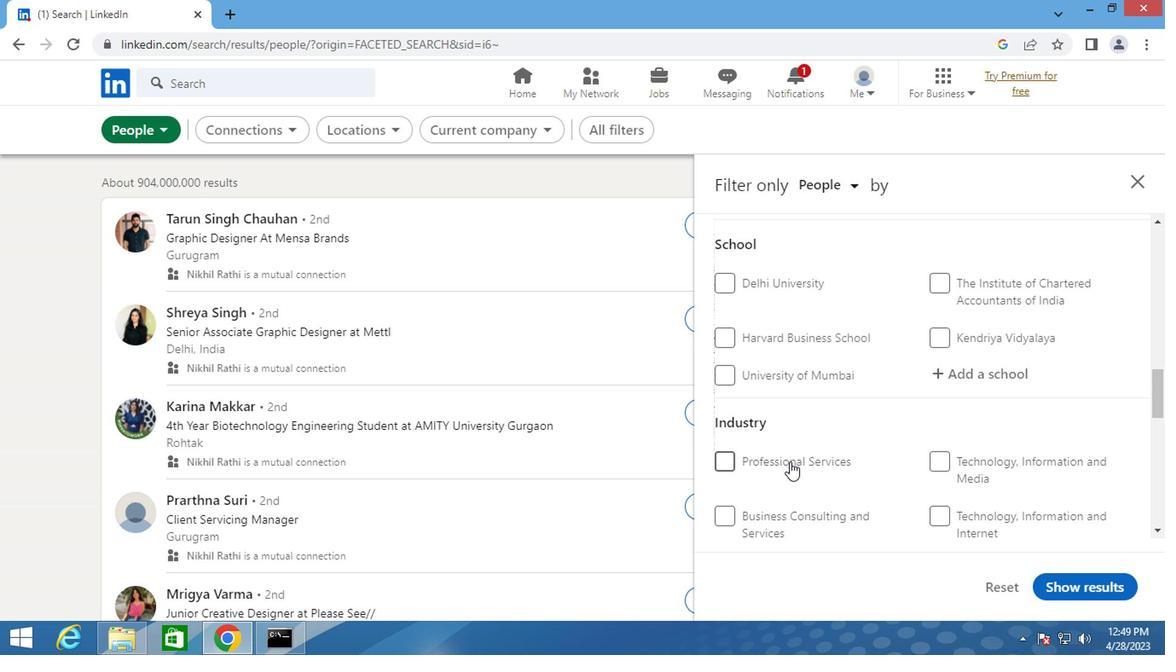 
Action: Mouse scrolled (785, 463) with delta (0, 0)
Screenshot: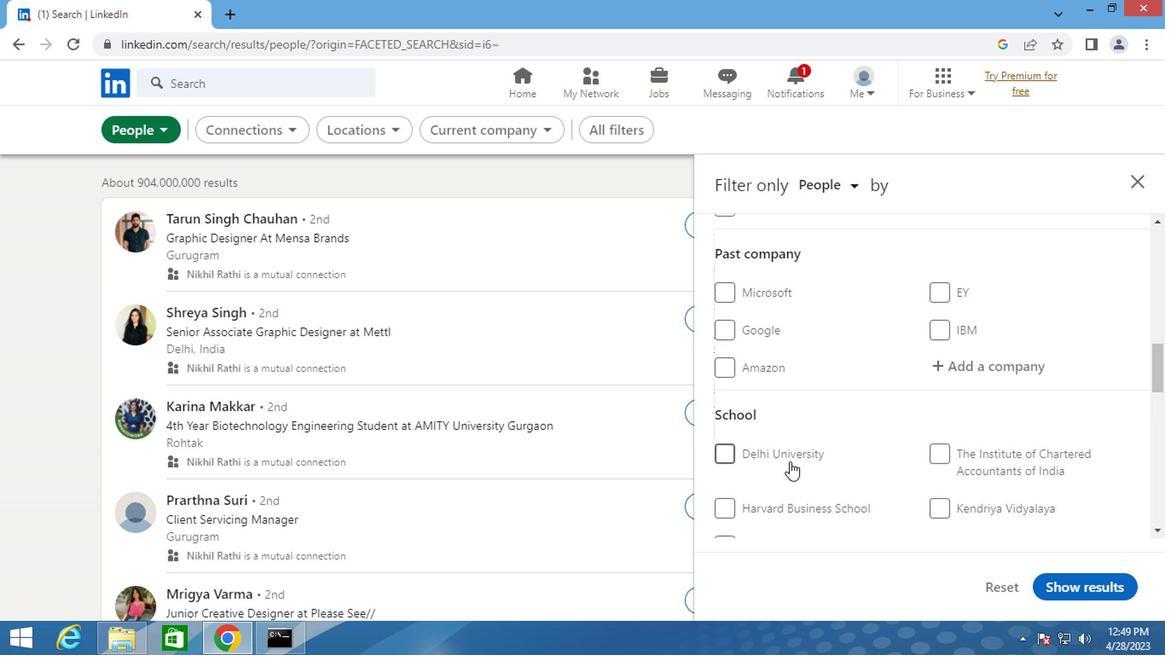 
Action: Mouse scrolled (785, 463) with delta (0, 0)
Screenshot: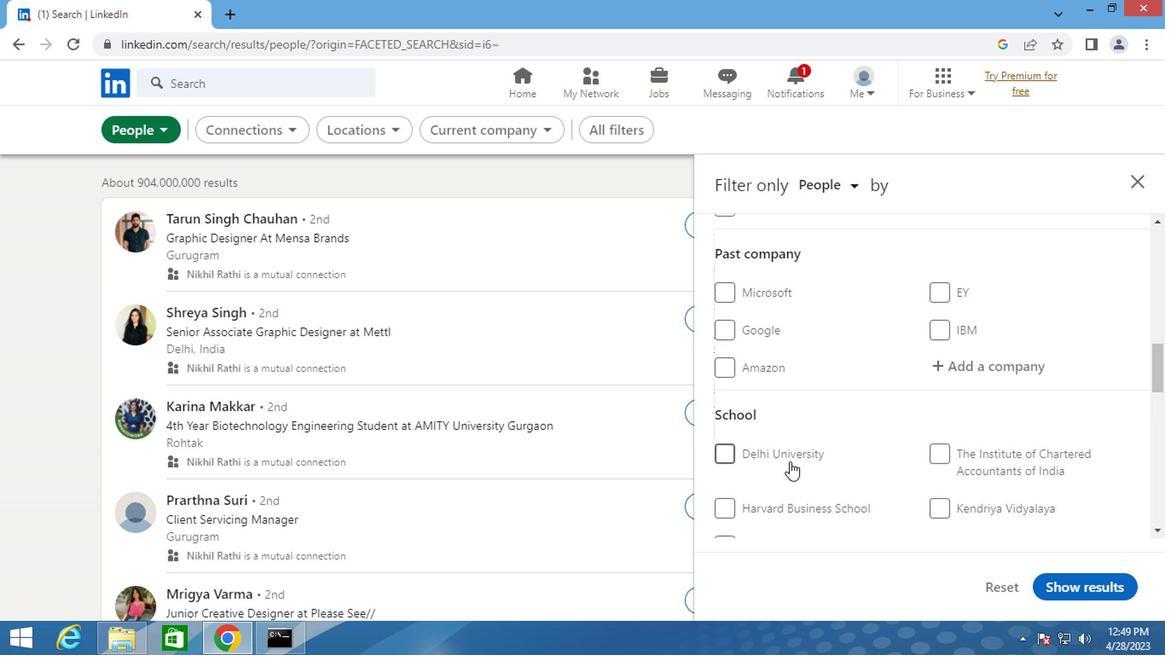 
Action: Mouse moved to (962, 378)
Screenshot: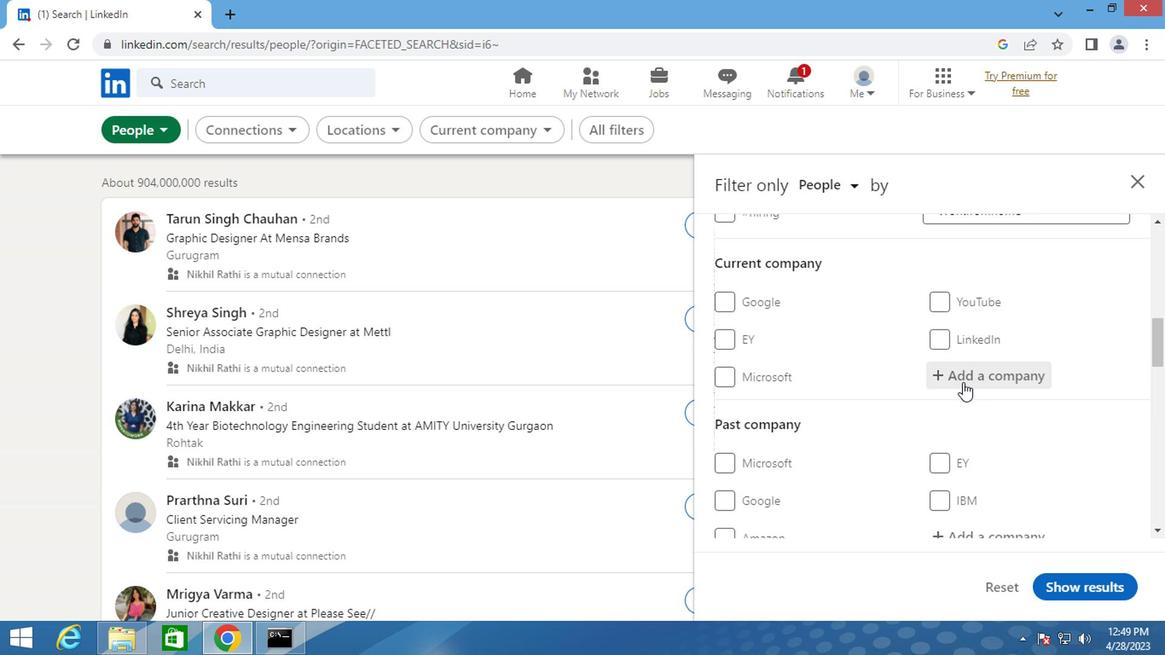 
Action: Mouse pressed left at (962, 378)
Screenshot: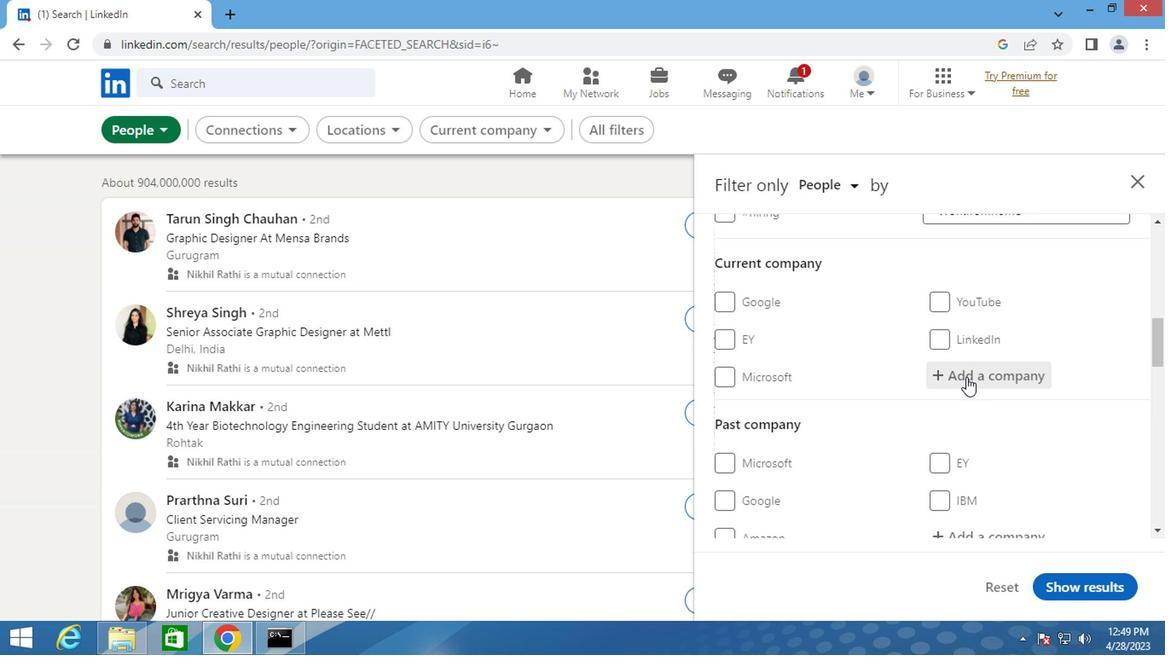 
Action: Key pressed <Key.shift>DAIMLER
Screenshot: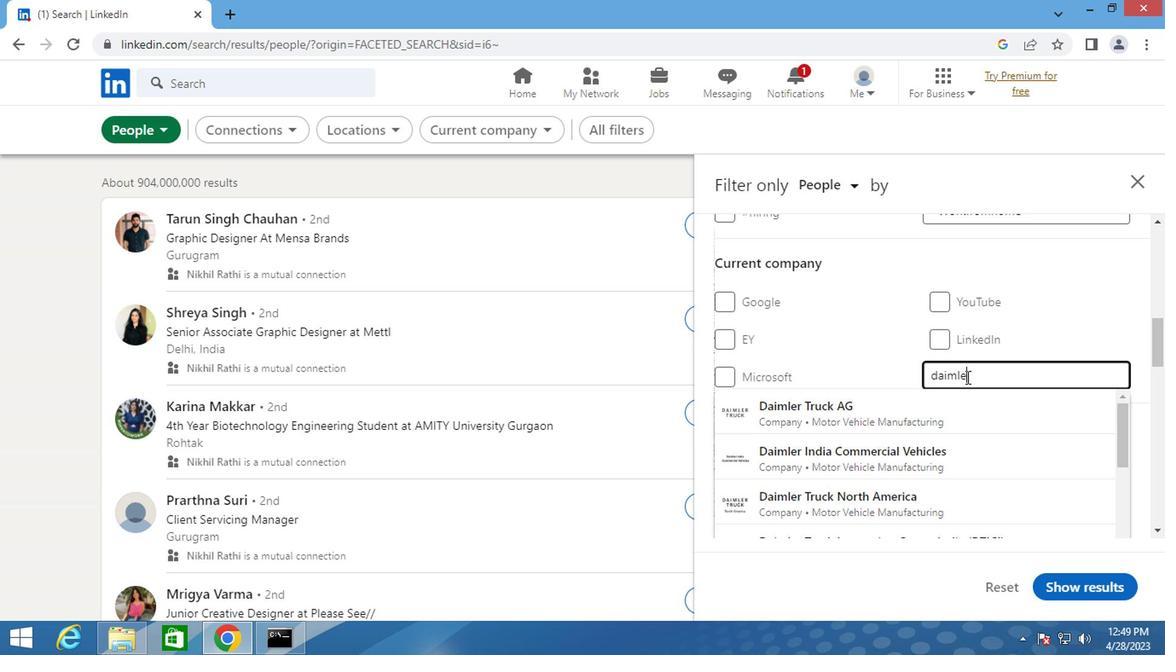 
Action: Mouse moved to (862, 449)
Screenshot: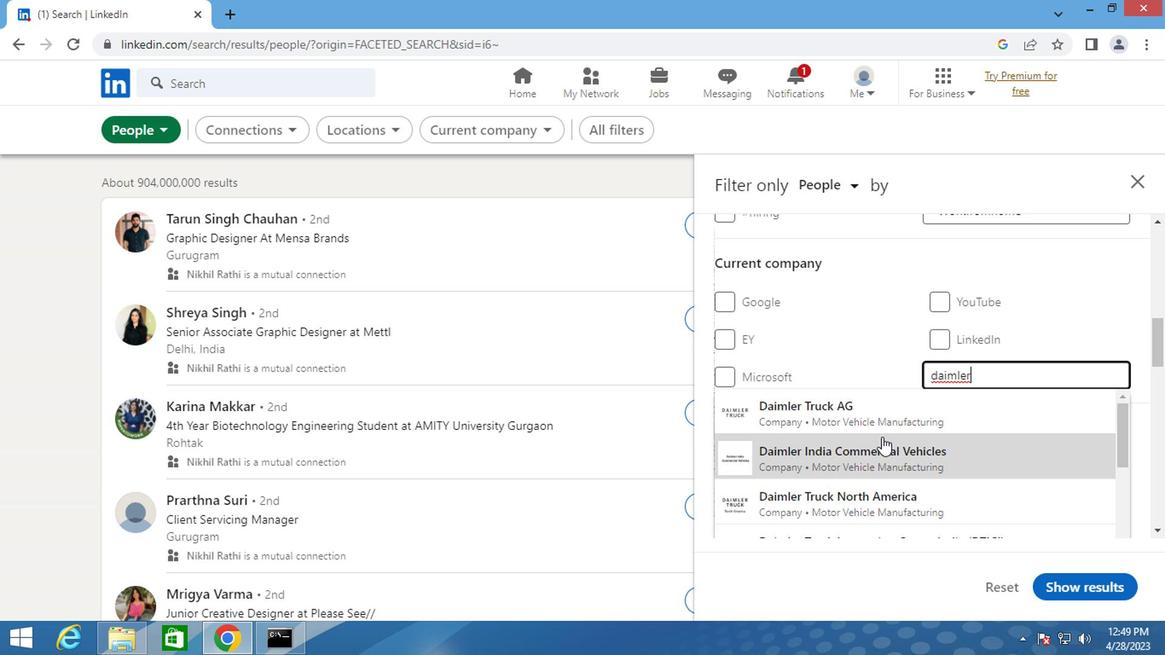 
Action: Mouse pressed left at (862, 449)
Screenshot: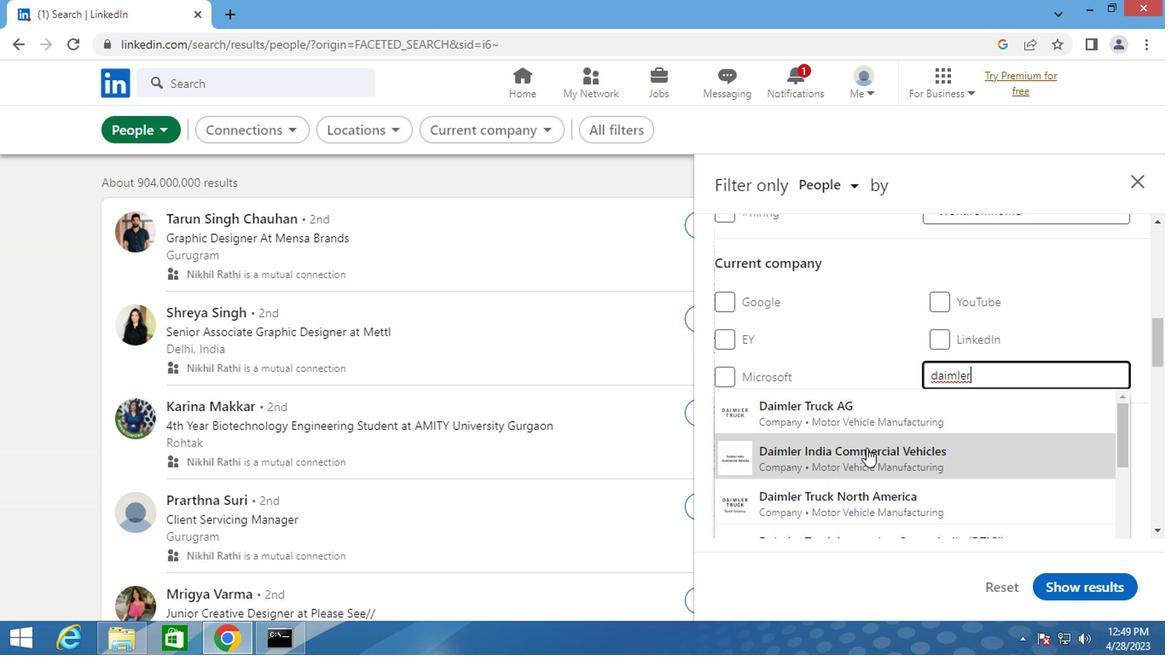 
Action: Mouse moved to (897, 432)
Screenshot: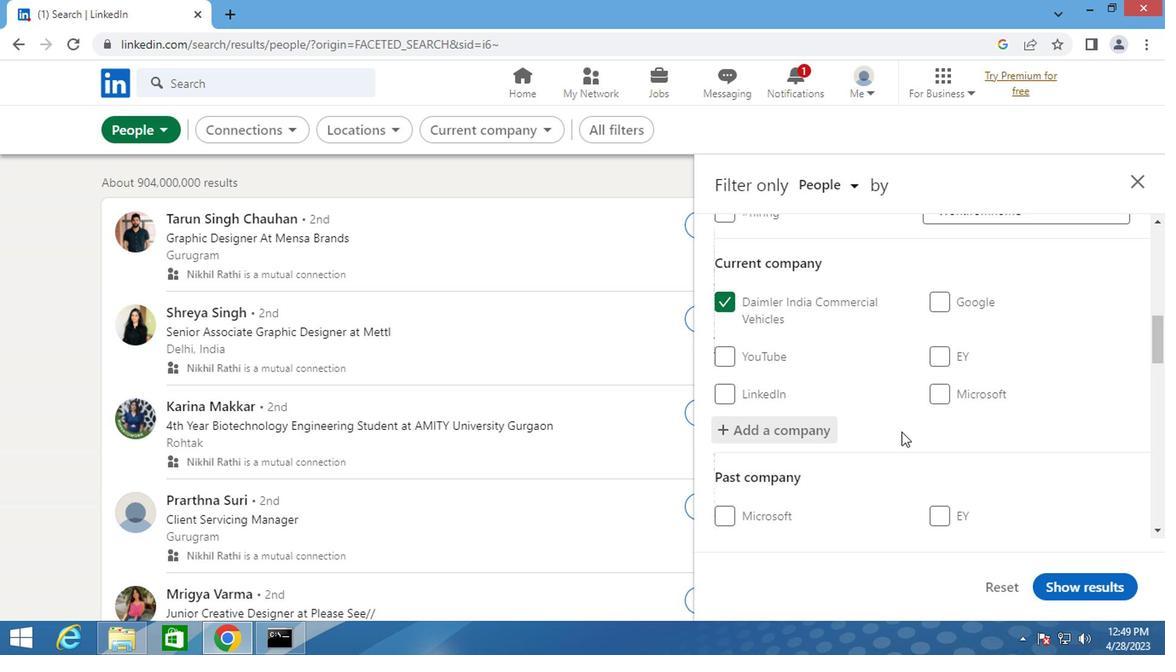 
Action: Mouse scrolled (897, 431) with delta (0, -1)
Screenshot: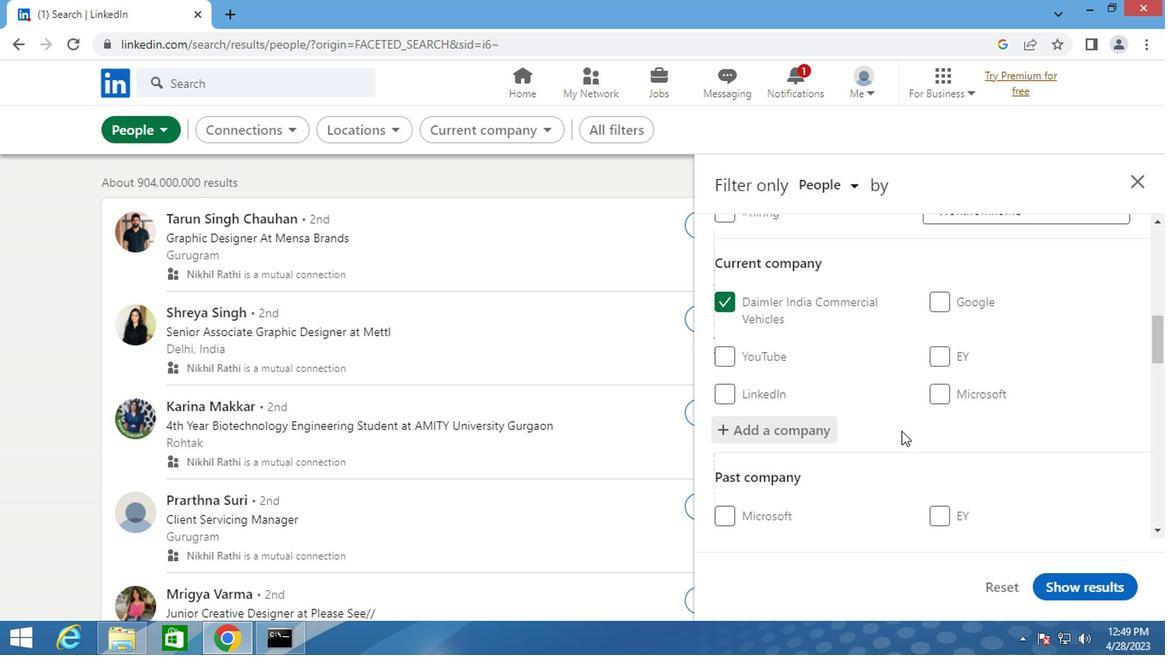 
Action: Mouse scrolled (897, 431) with delta (0, -1)
Screenshot: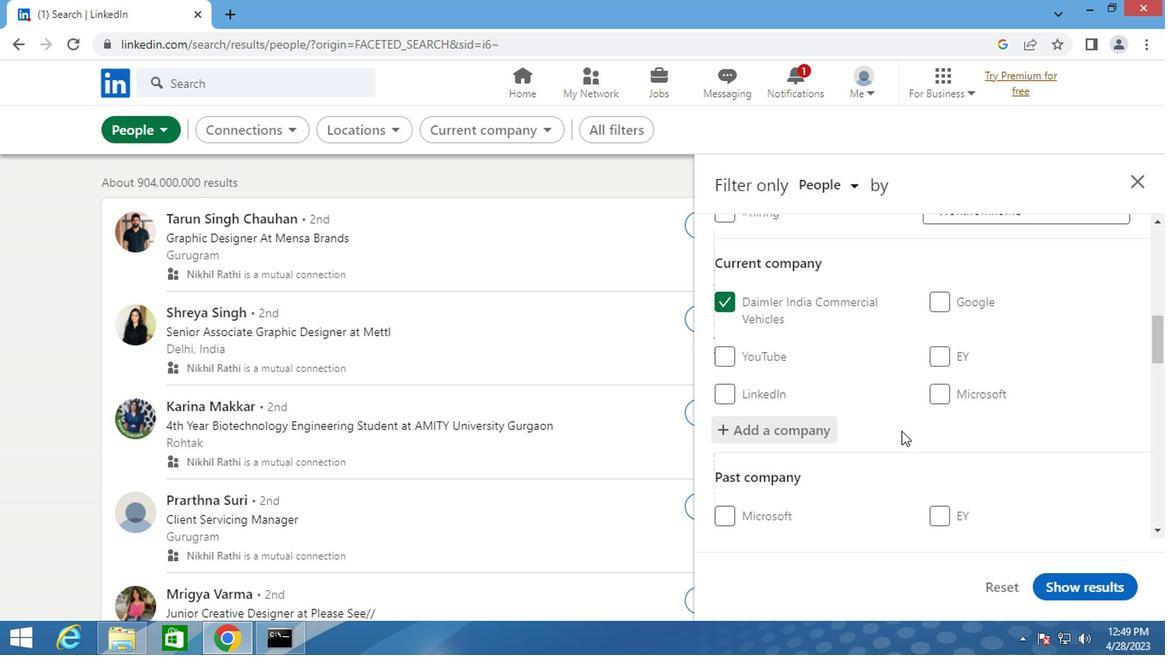 
Action: Mouse scrolled (897, 431) with delta (0, -1)
Screenshot: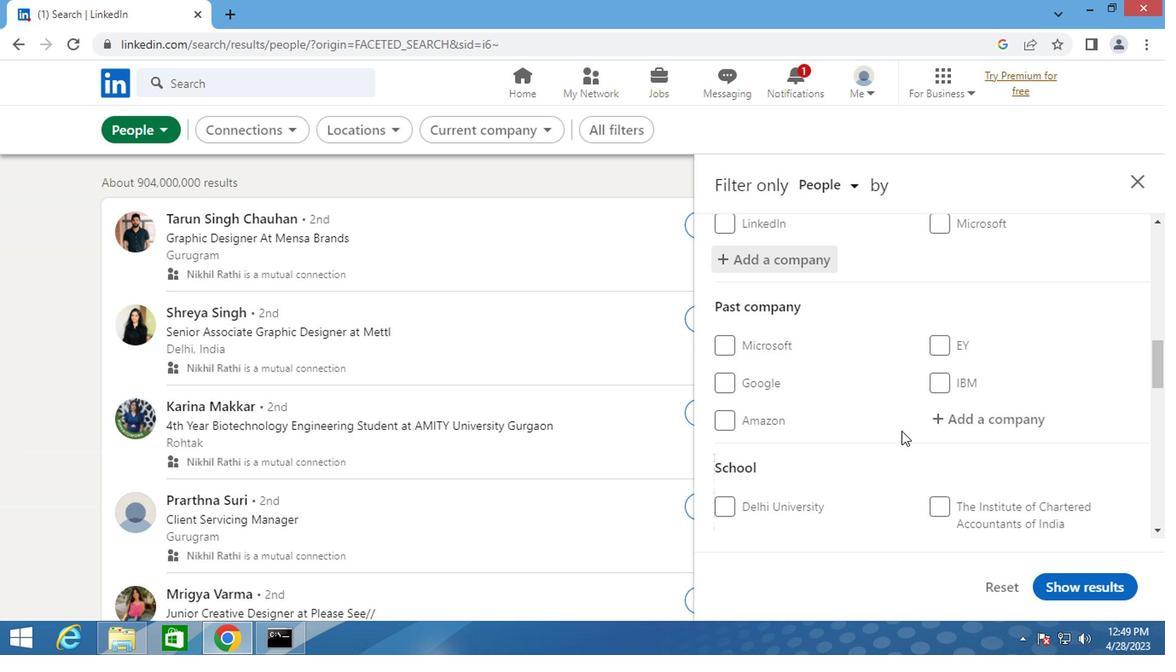
Action: Mouse scrolled (897, 431) with delta (0, -1)
Screenshot: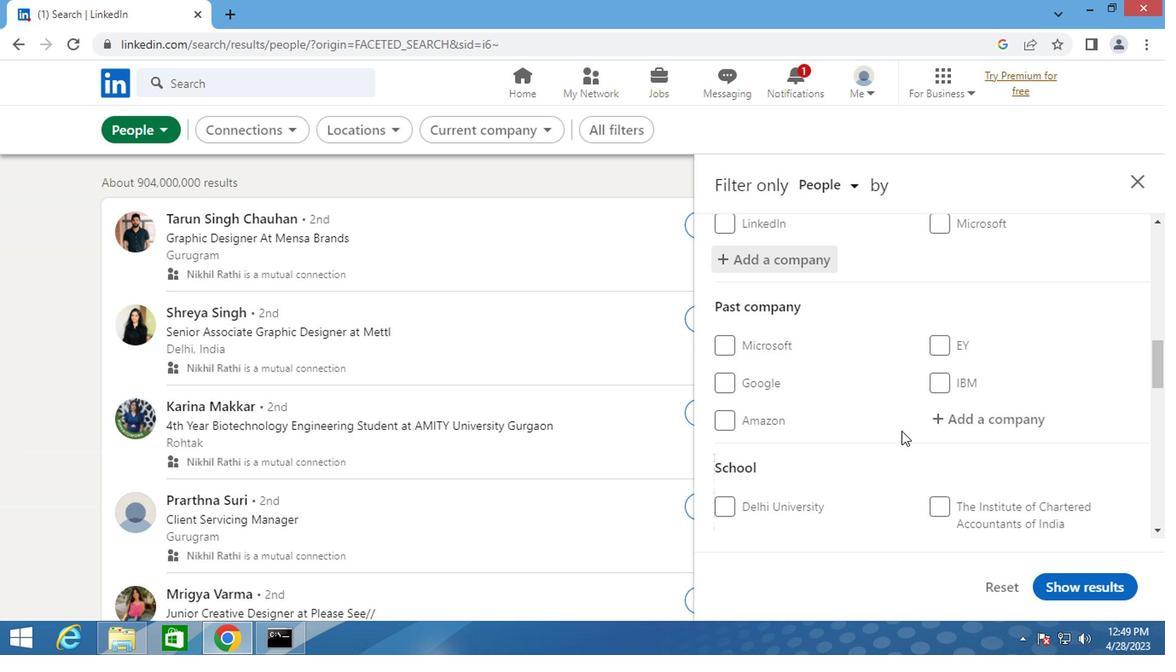 
Action: Mouse moved to (935, 421)
Screenshot: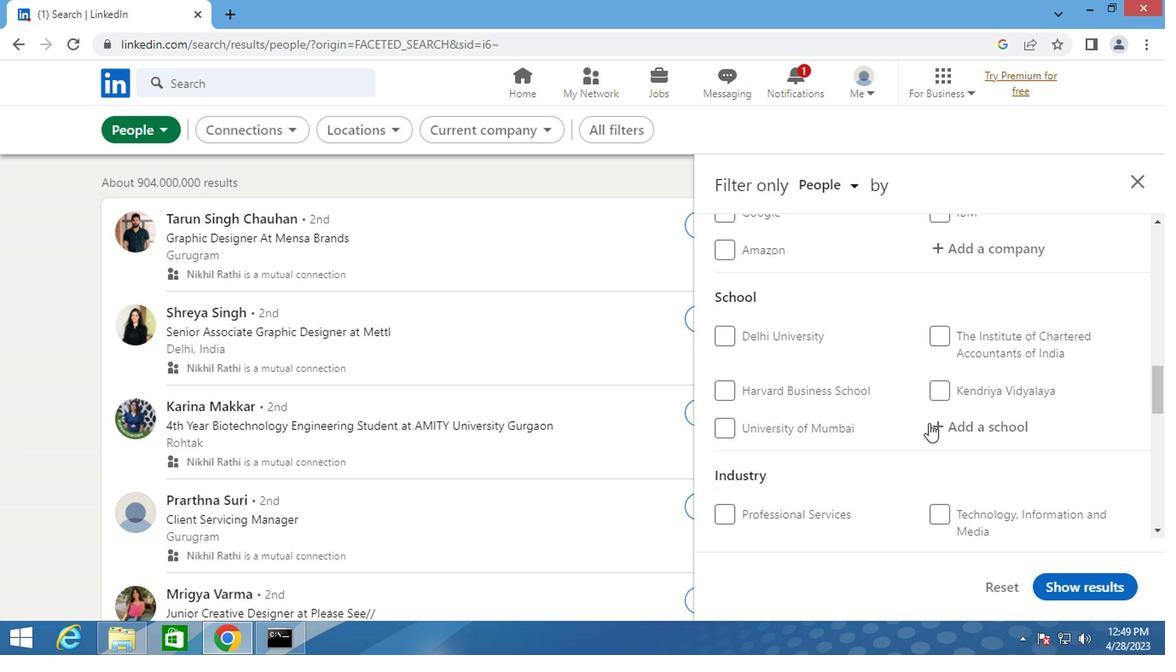 
Action: Mouse pressed left at (935, 421)
Screenshot: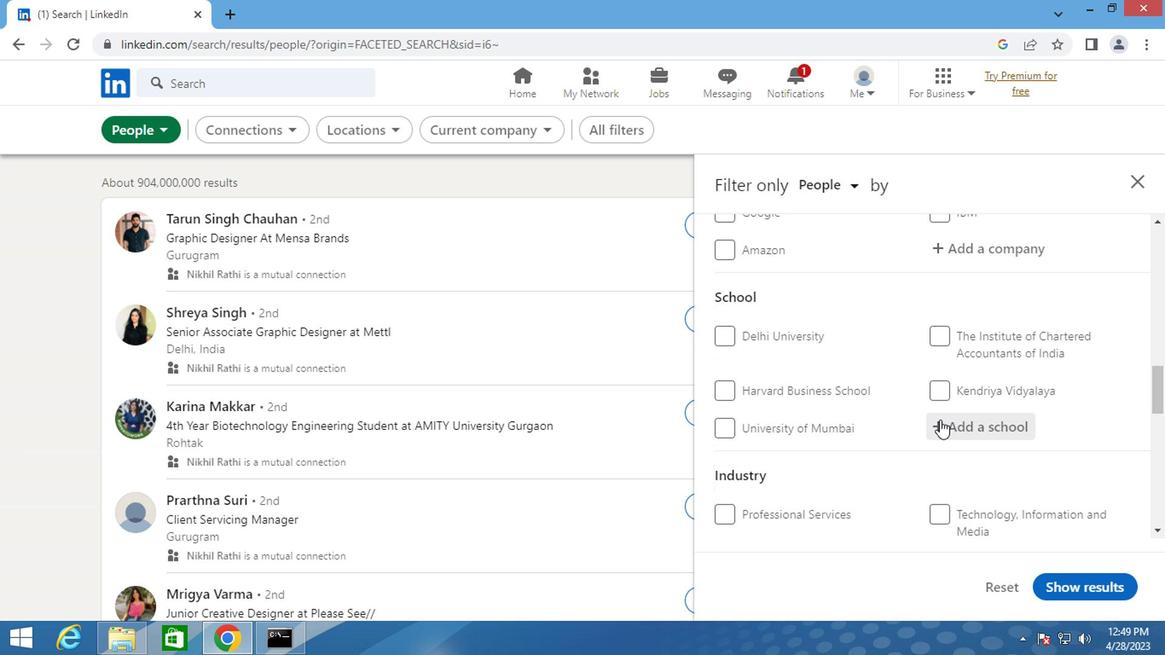 
Action: Key pressed <Key.shift>VIVEKA
Screenshot: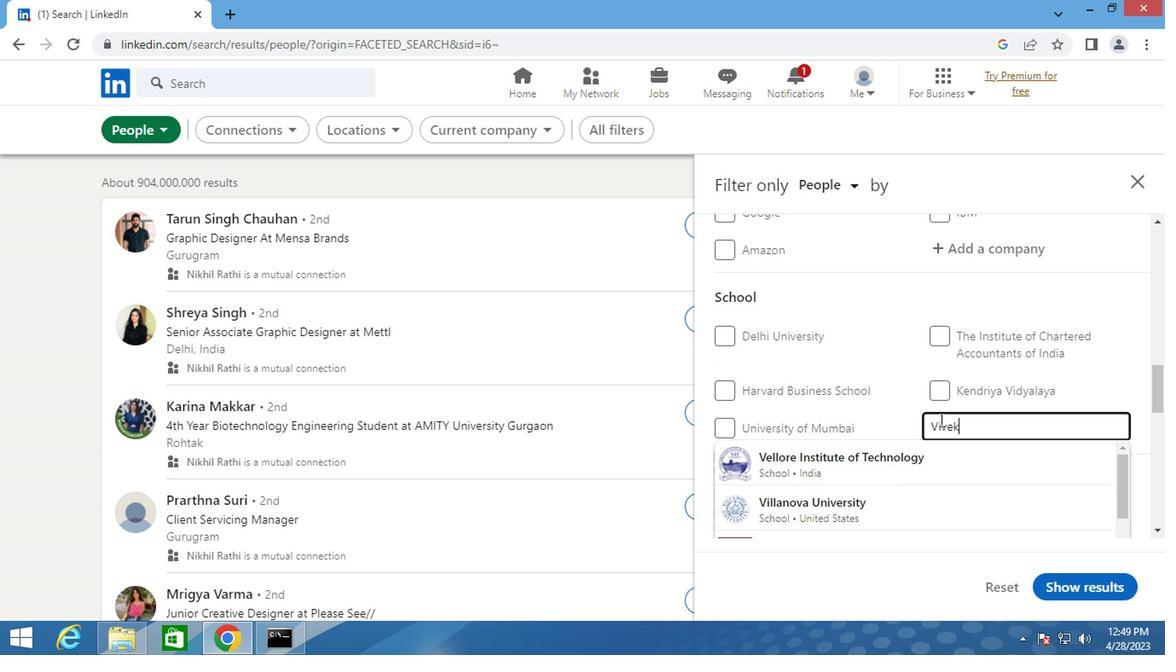 
Action: Mouse moved to (901, 462)
Screenshot: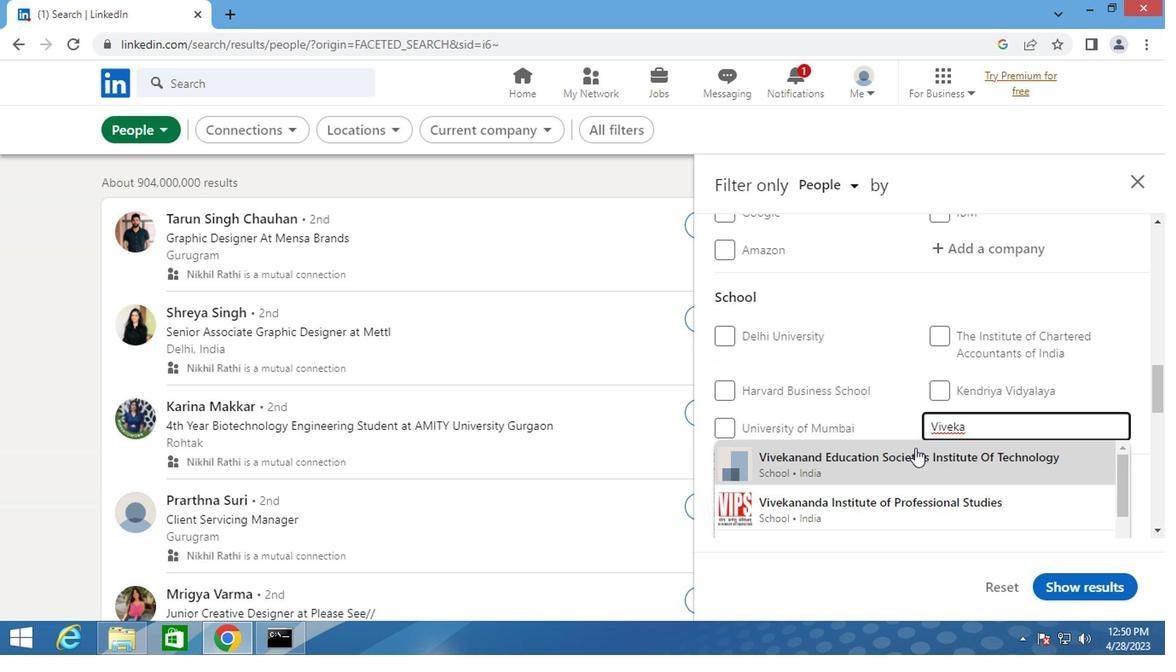 
Action: Key pressed NAND<Key.space><Key.shift>INSTITUTE
Screenshot: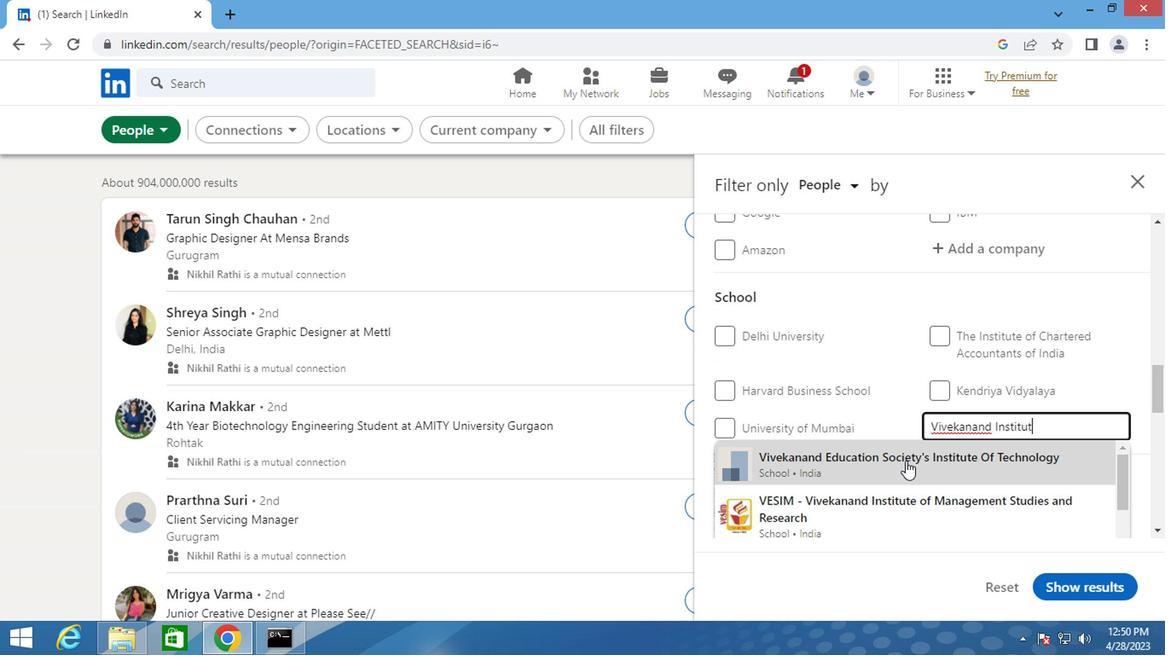 
Action: Mouse moved to (840, 497)
Screenshot: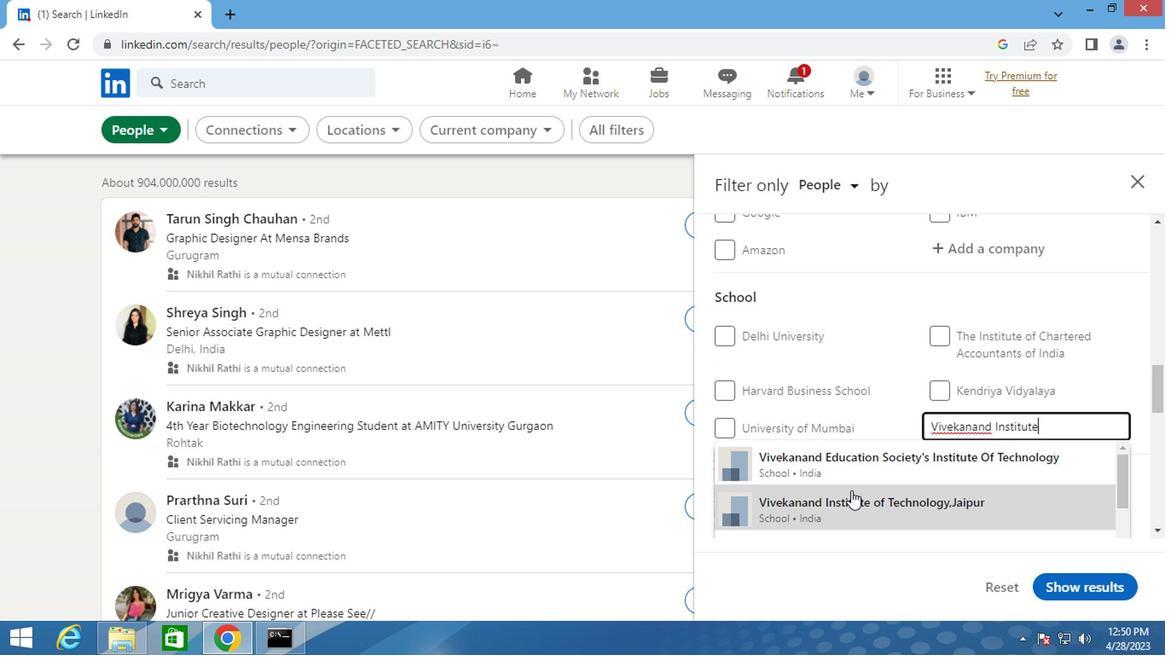 
Action: Mouse pressed left at (840, 497)
Screenshot: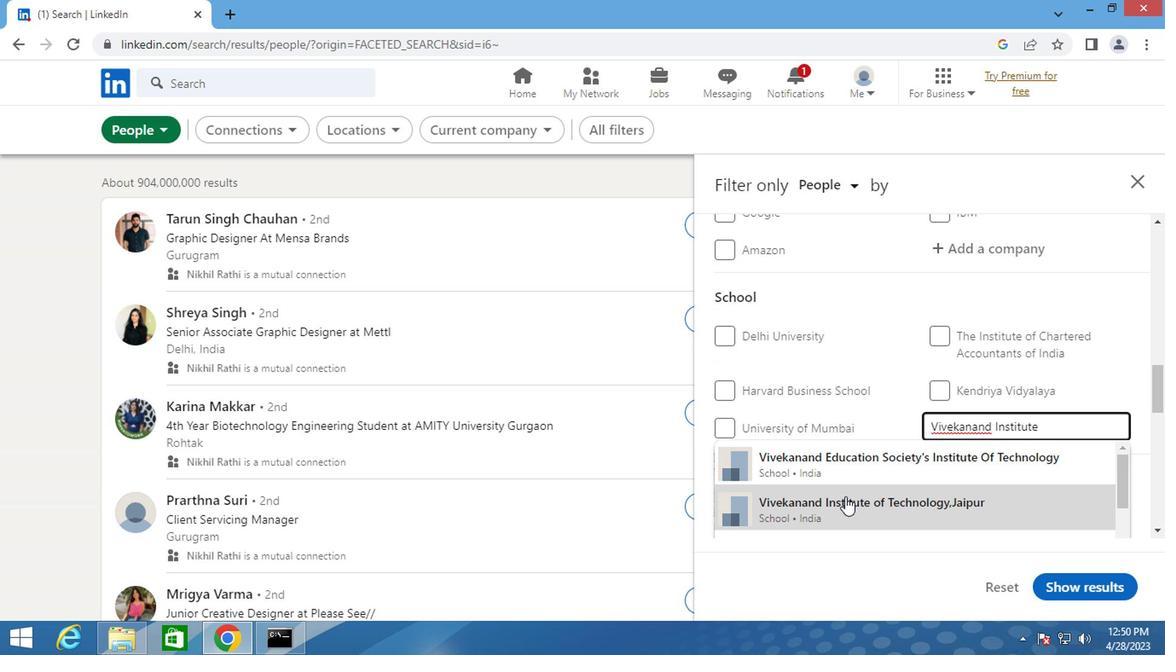 
Action: Mouse moved to (857, 490)
Screenshot: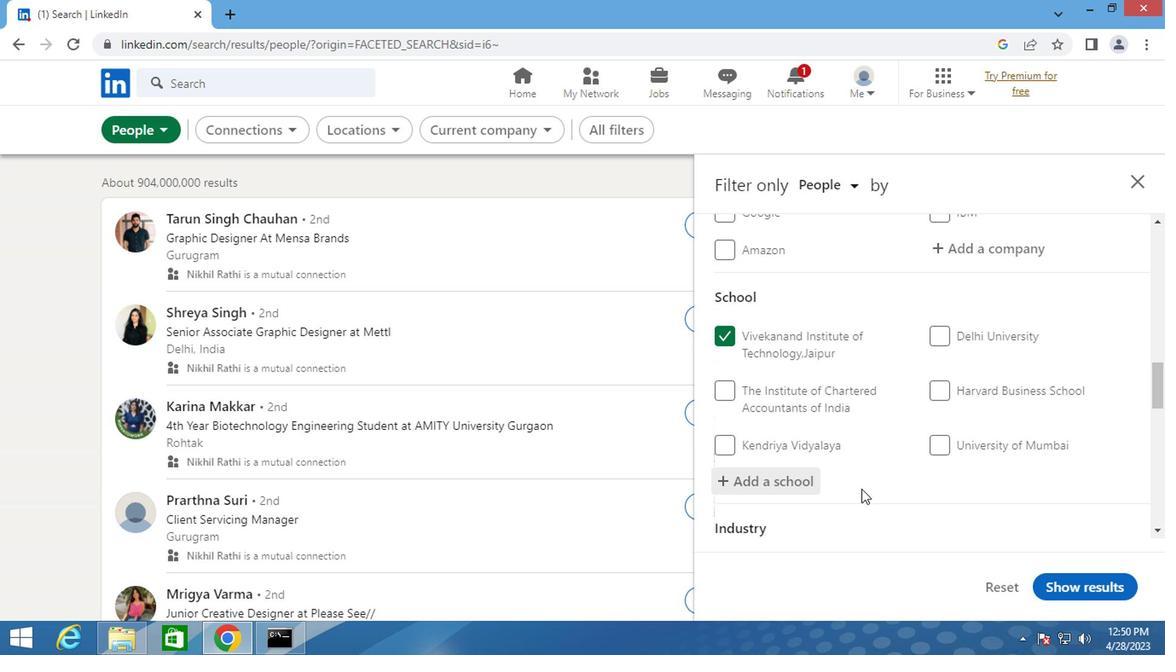 
Action: Mouse scrolled (857, 489) with delta (0, -1)
Screenshot: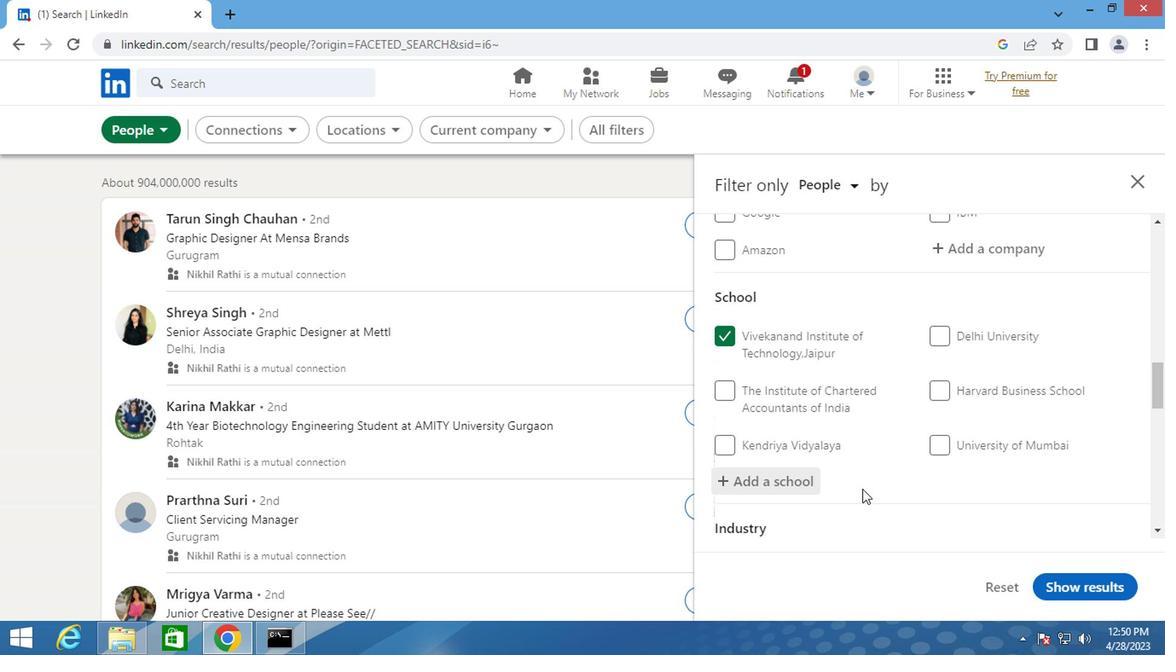 
Action: Mouse scrolled (857, 489) with delta (0, -1)
Screenshot: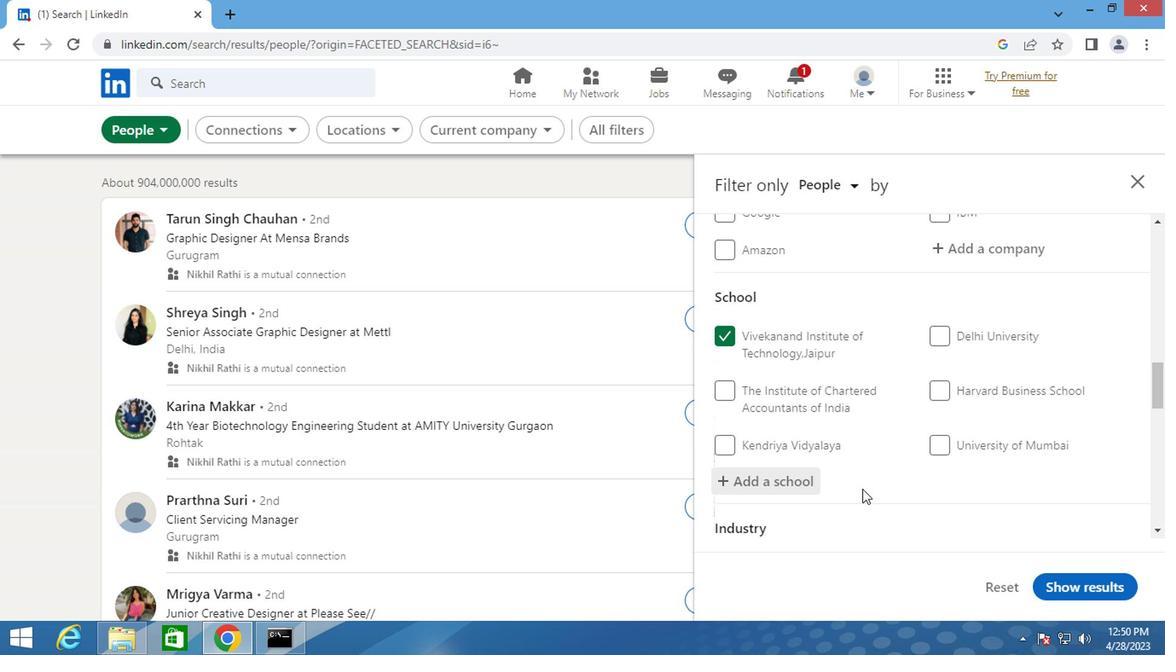 
Action: Mouse moved to (922, 502)
Screenshot: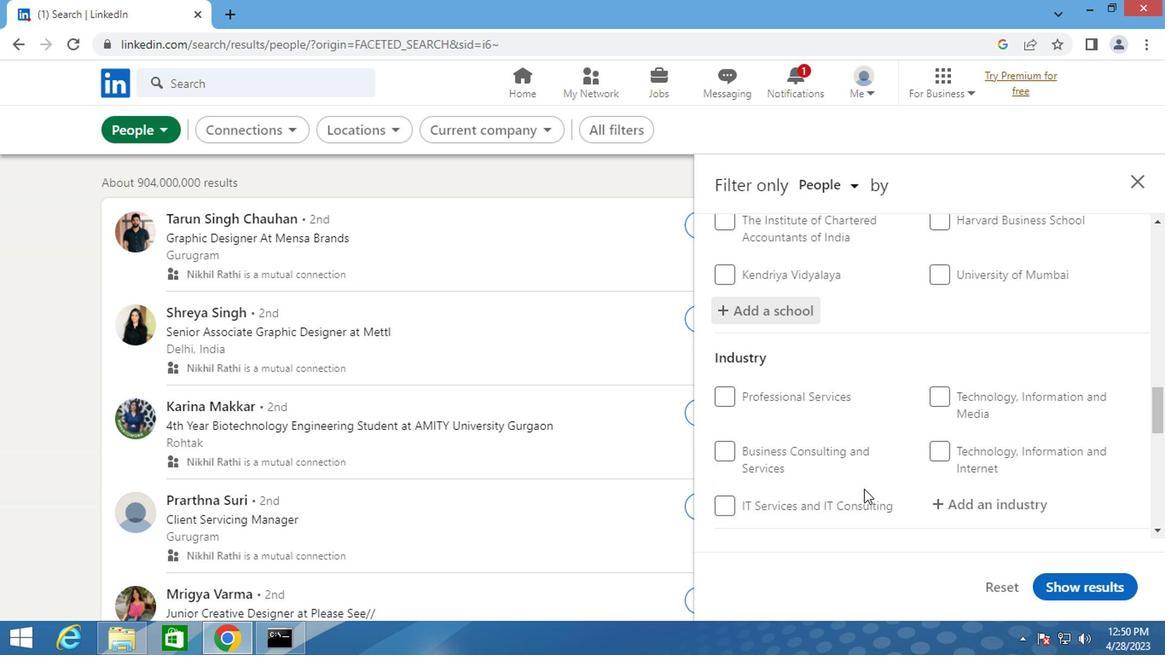 
Action: Mouse pressed left at (922, 502)
Screenshot: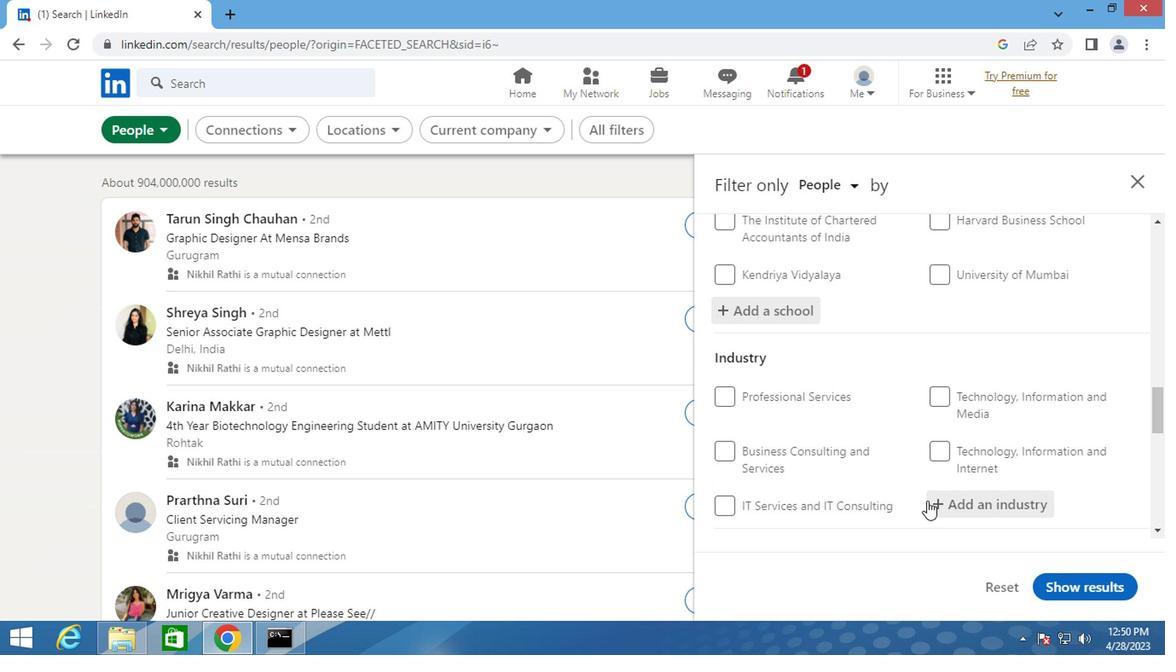 
Action: Mouse scrolled (922, 501) with delta (0, 0)
Screenshot: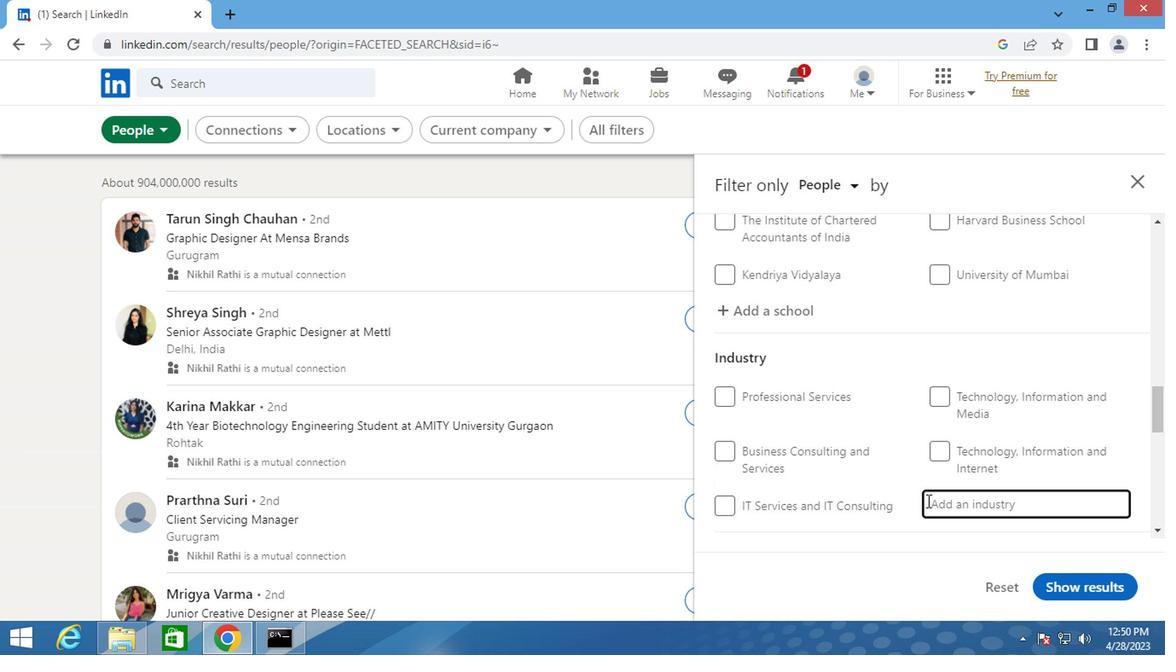 
Action: Key pressed <Key.shift>MEASURING<Key.space>
Screenshot: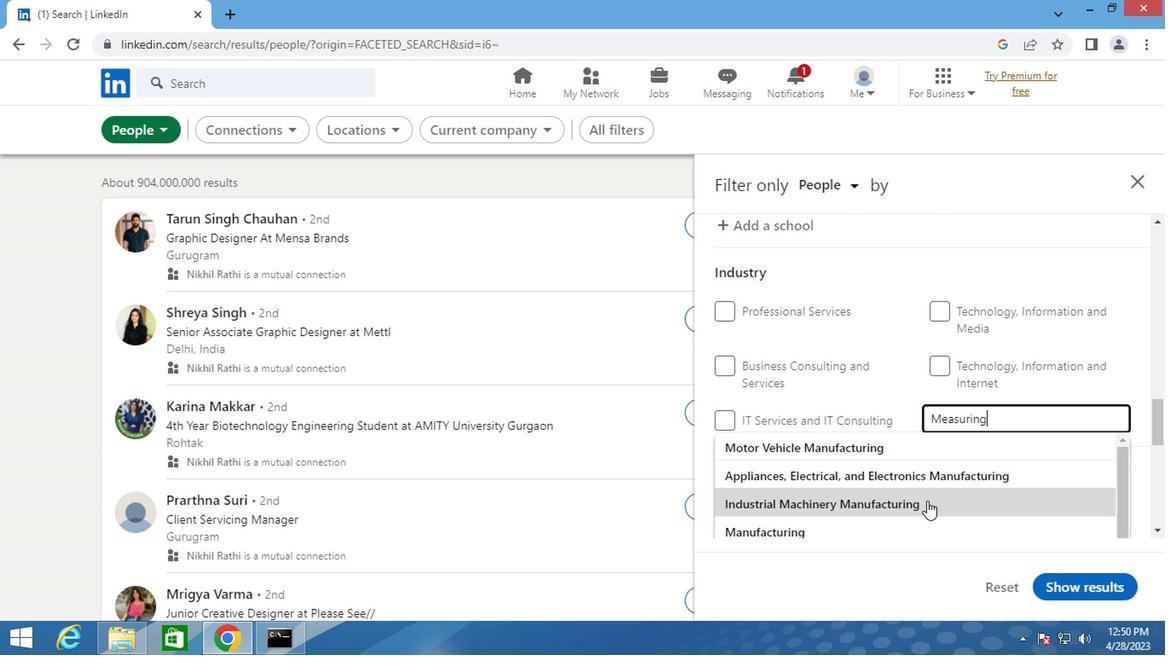 
Action: Mouse moved to (919, 451)
Screenshot: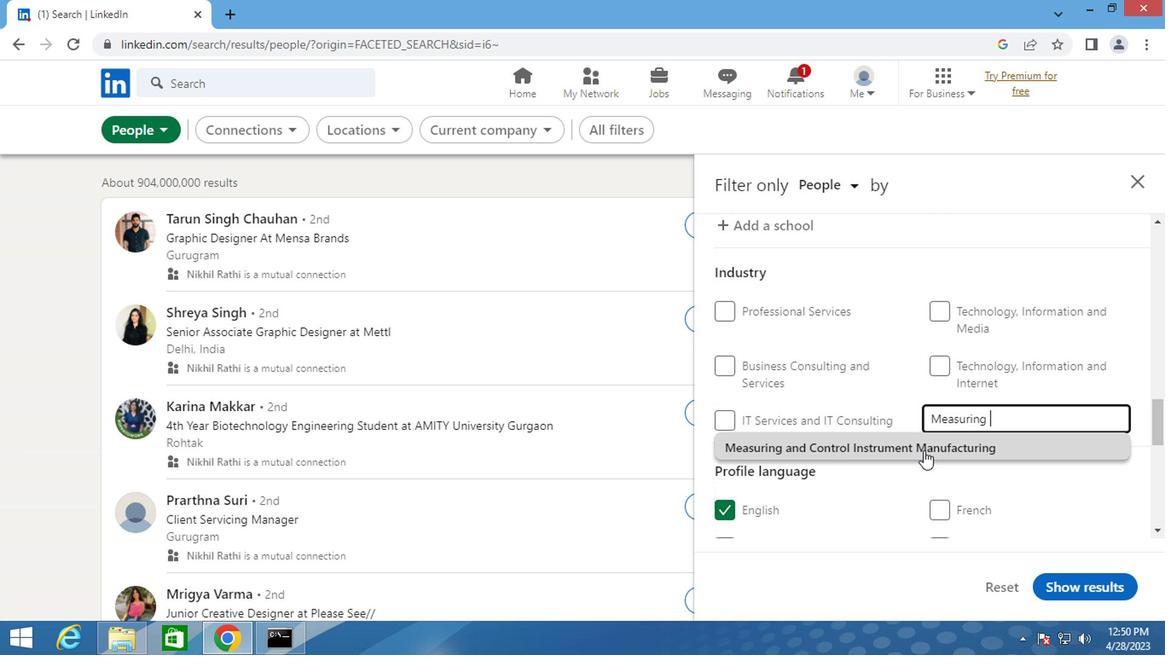
Action: Mouse pressed left at (919, 451)
Screenshot: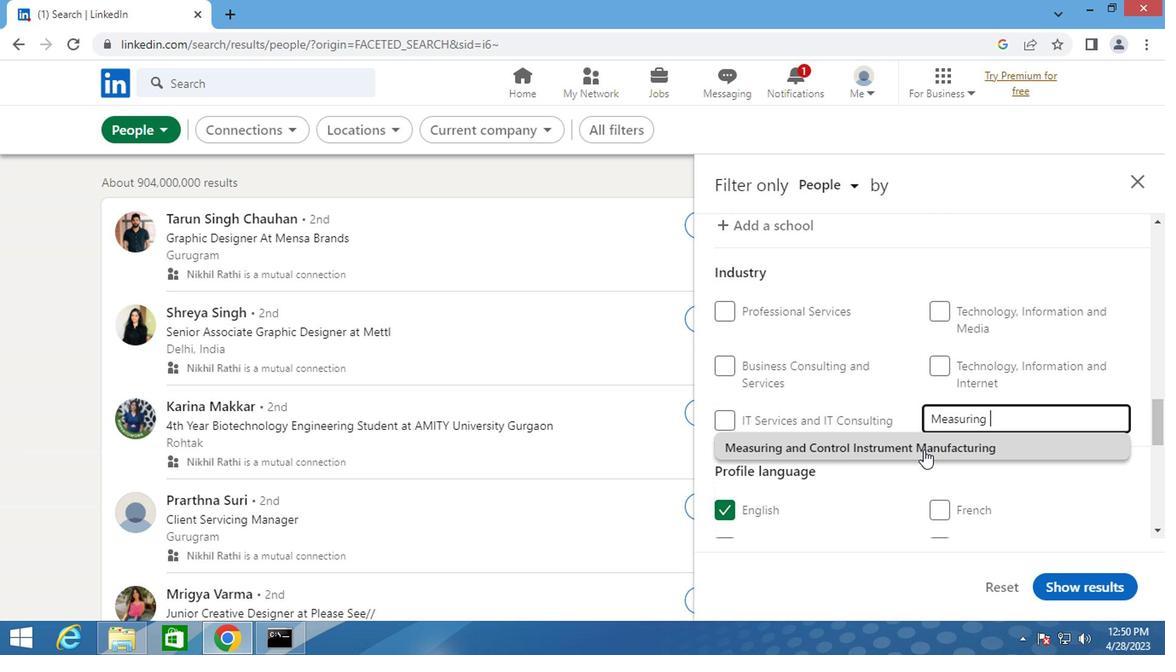 
Action: Mouse scrolled (919, 449) with delta (0, -1)
Screenshot: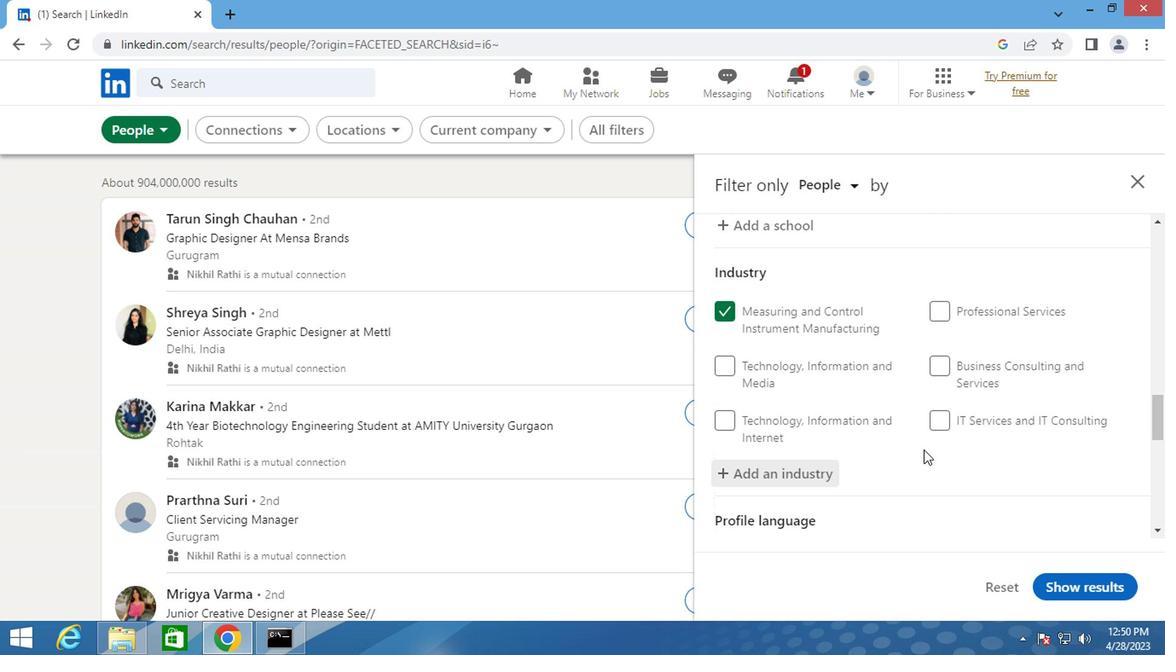 
Action: Mouse scrolled (919, 449) with delta (0, -1)
Screenshot: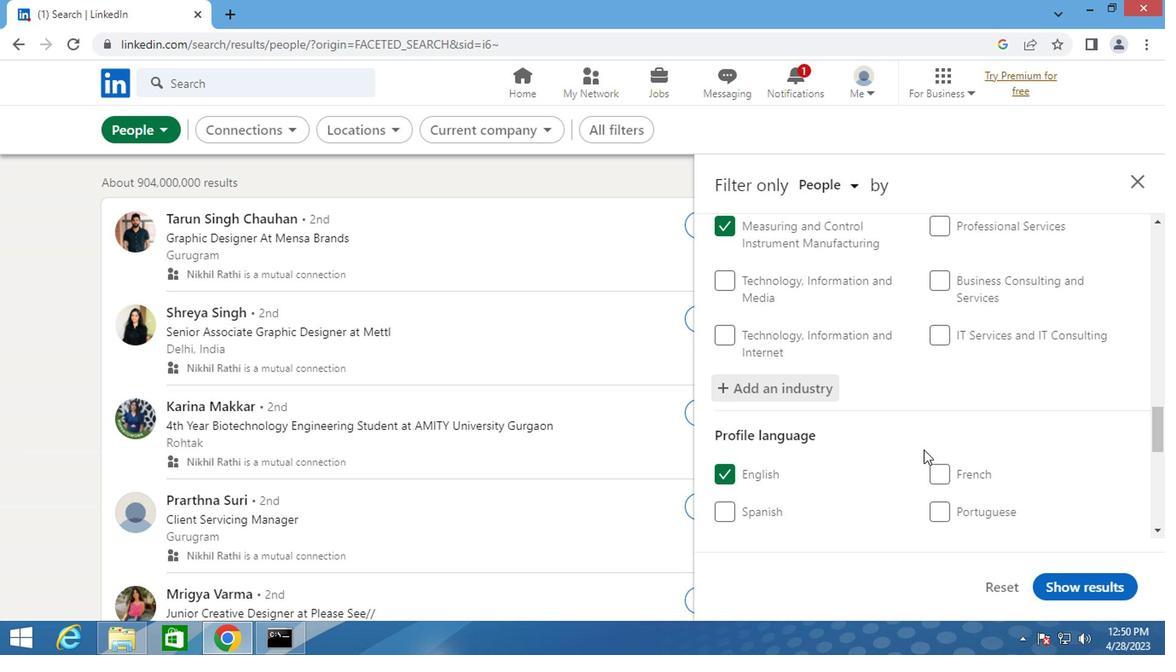 
Action: Mouse scrolled (919, 449) with delta (0, -1)
Screenshot: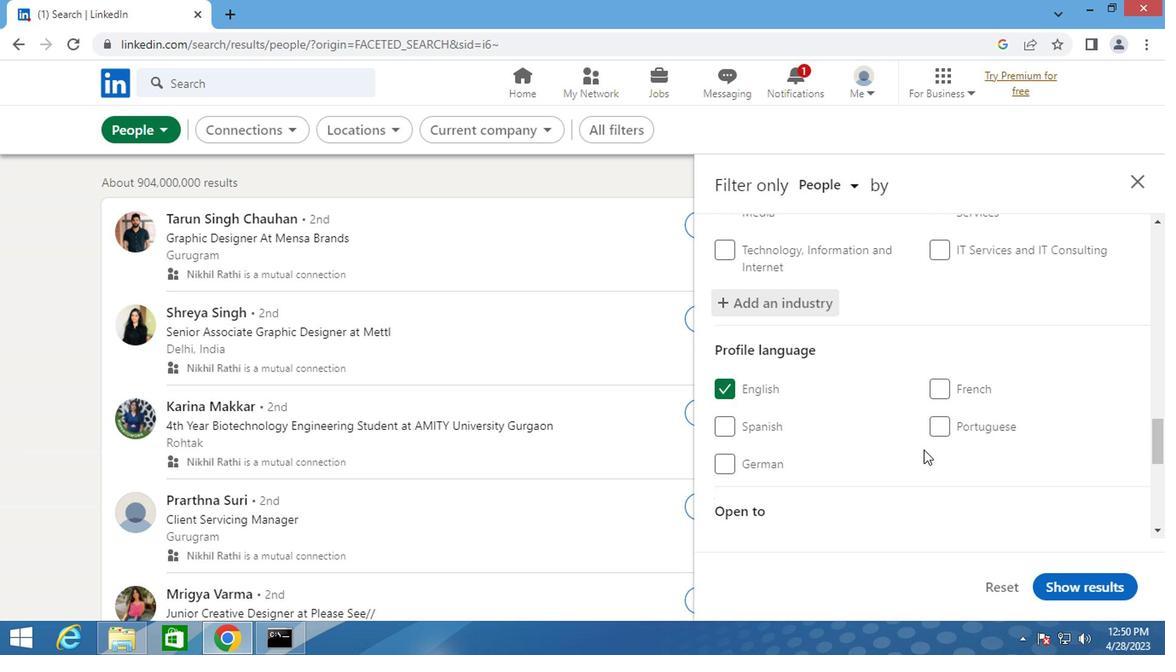 
Action: Mouse scrolled (919, 449) with delta (0, -1)
Screenshot: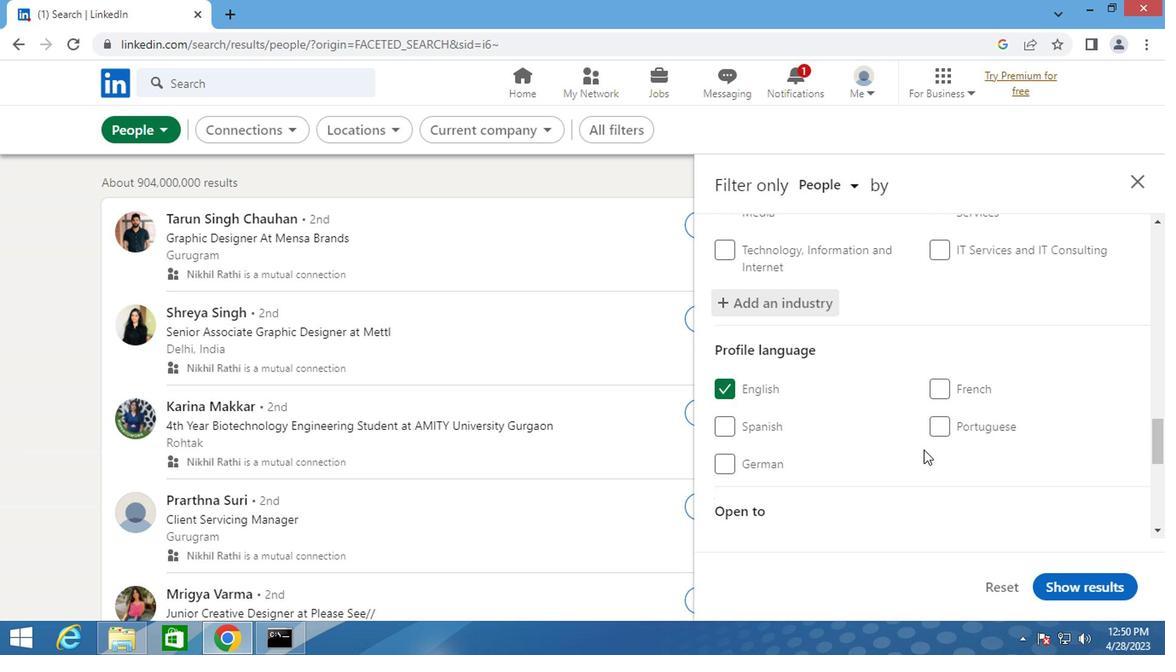 
Action: Mouse scrolled (919, 449) with delta (0, -1)
Screenshot: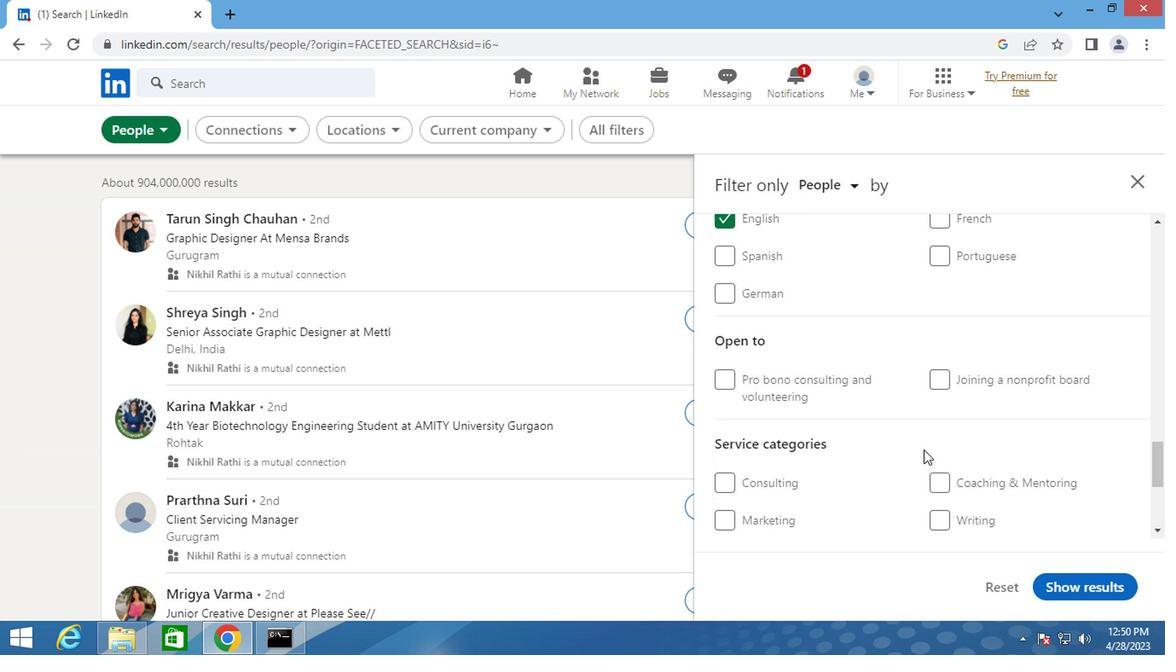 
Action: Mouse moved to (969, 468)
Screenshot: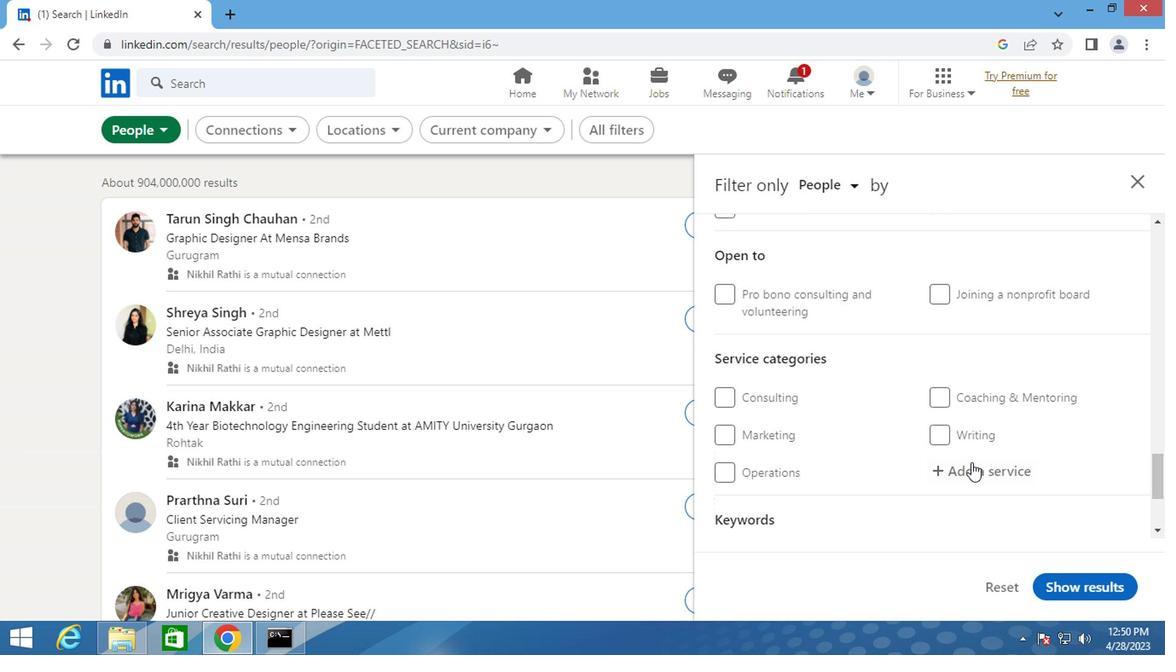 
Action: Mouse pressed left at (969, 468)
Screenshot: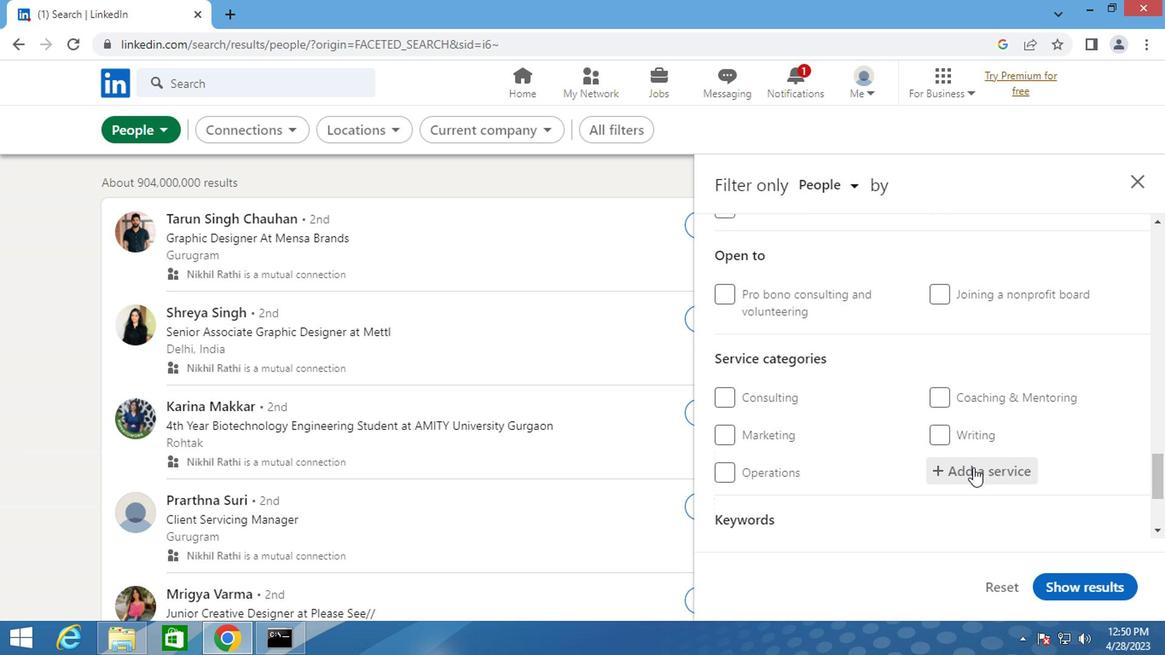 
Action: Key pressed <Key.shift>TECHNICAL
Screenshot: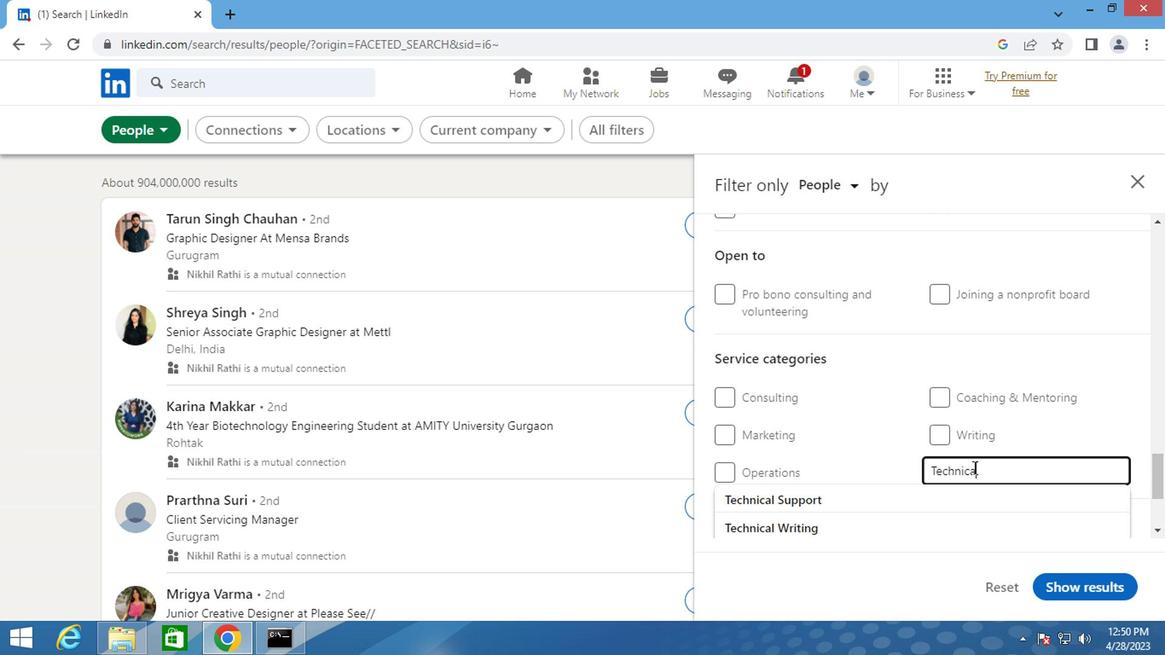 
Action: Mouse moved to (958, 468)
Screenshot: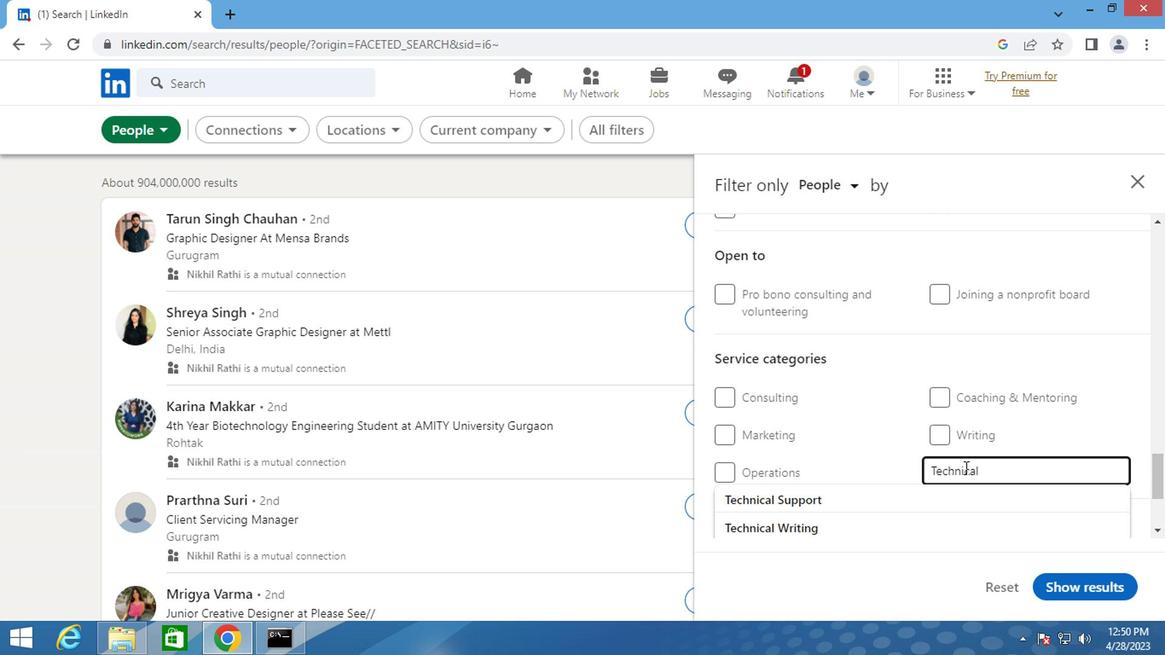 
Action: Mouse scrolled (958, 467) with delta (0, 0)
Screenshot: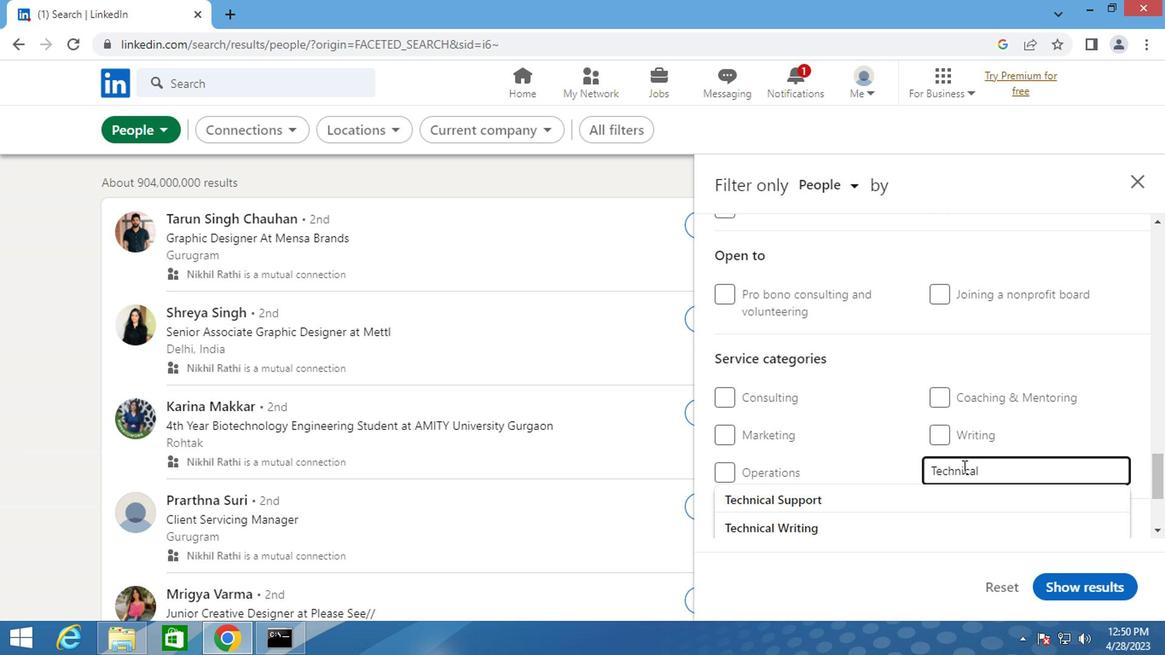 
Action: Mouse scrolled (958, 467) with delta (0, 0)
Screenshot: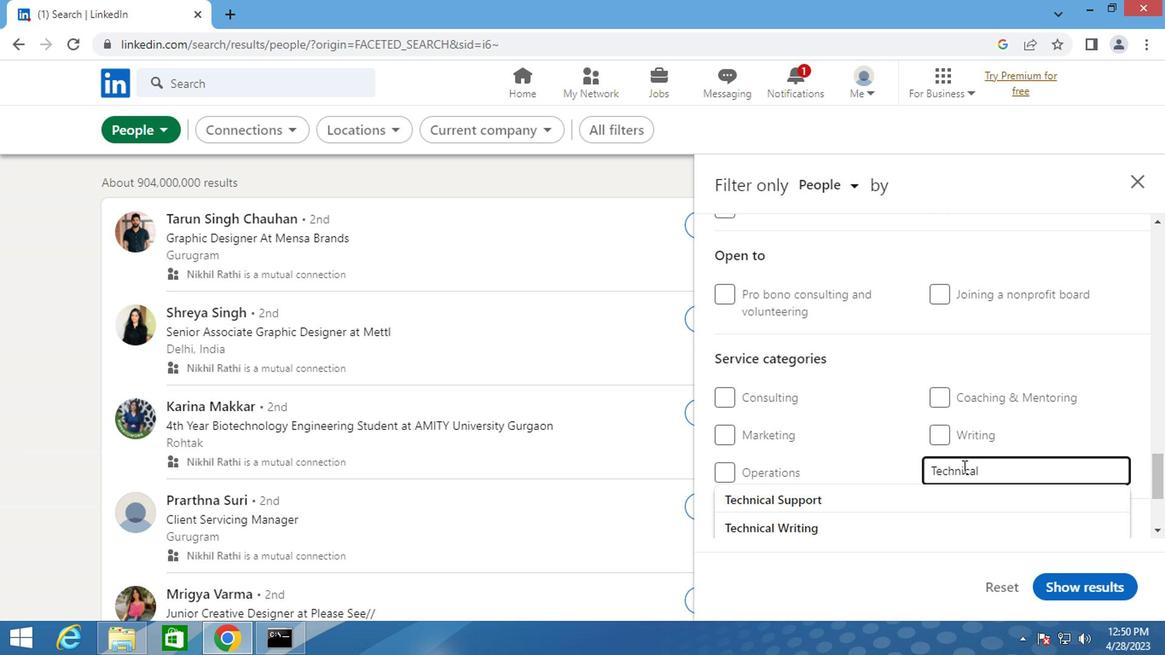 
Action: Mouse moved to (896, 484)
Screenshot: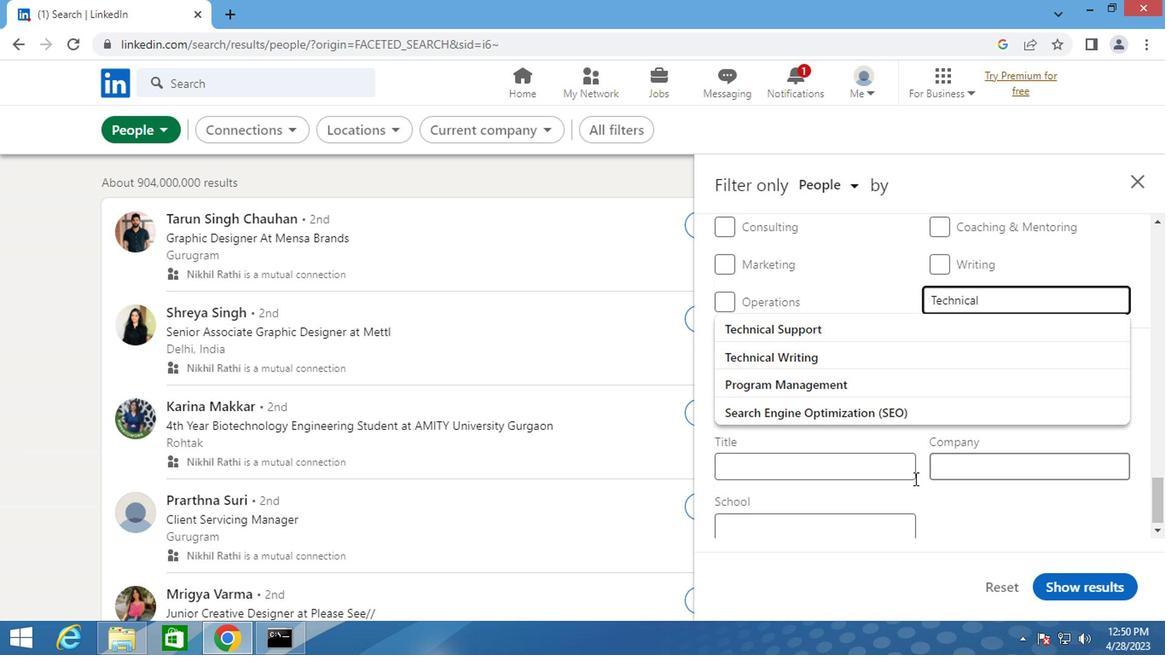 
Action: Mouse scrolled (896, 483) with delta (0, -1)
Screenshot: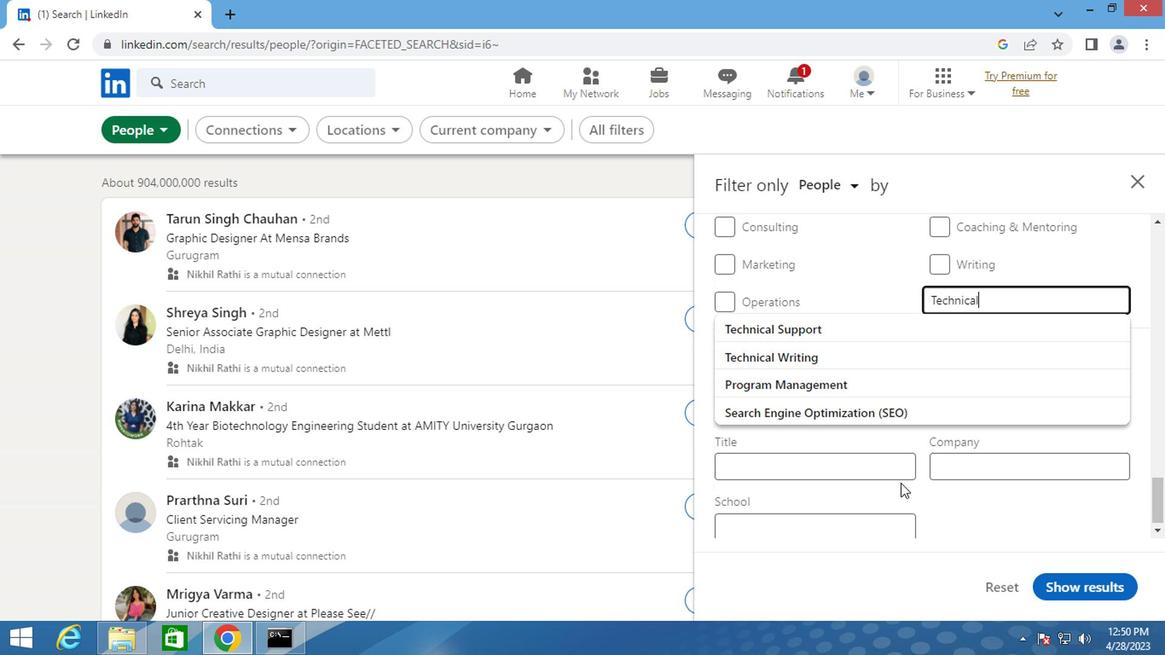 
Action: Mouse scrolled (896, 483) with delta (0, -1)
Screenshot: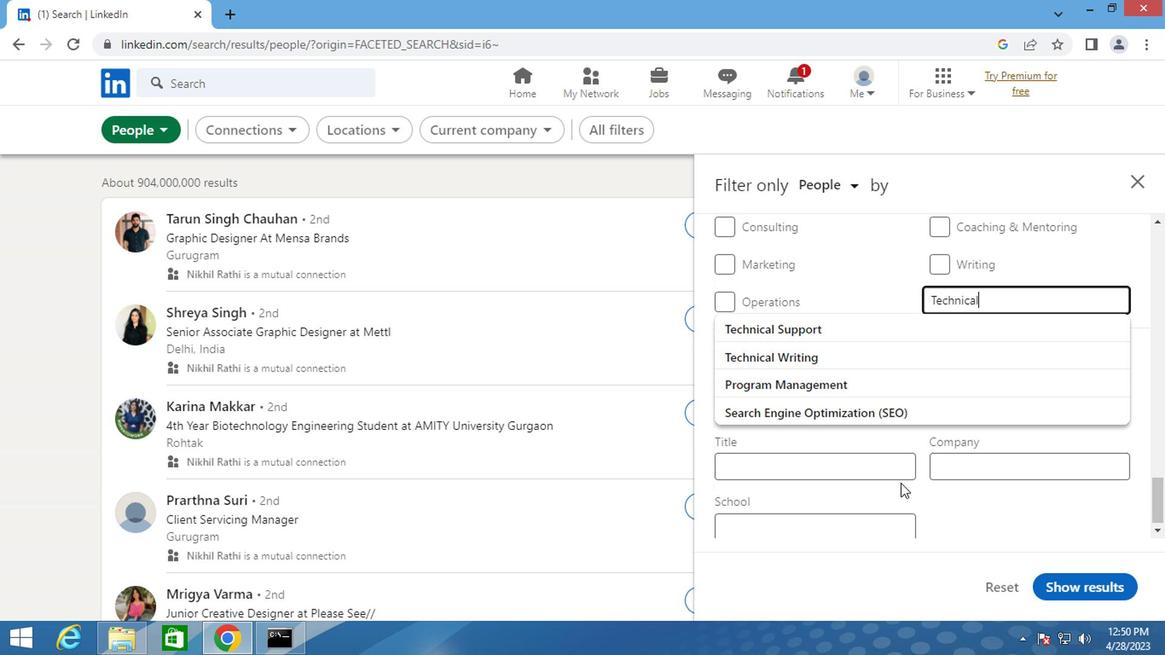 
Action: Mouse moved to (859, 460)
Screenshot: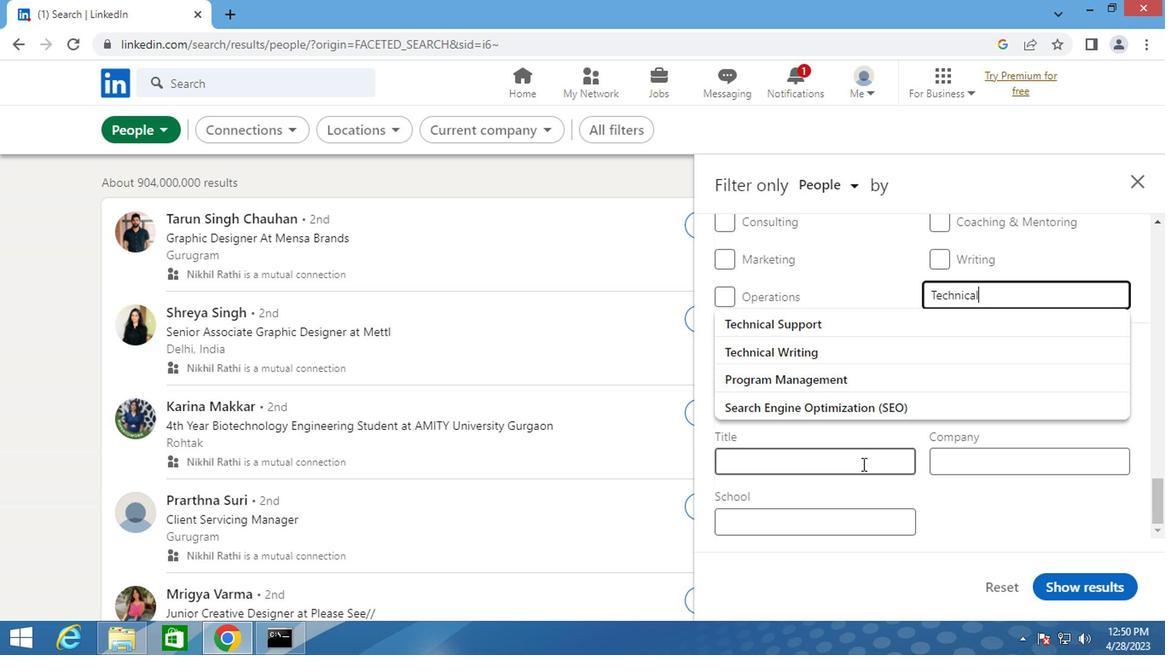
Action: Mouse pressed left at (859, 460)
Screenshot: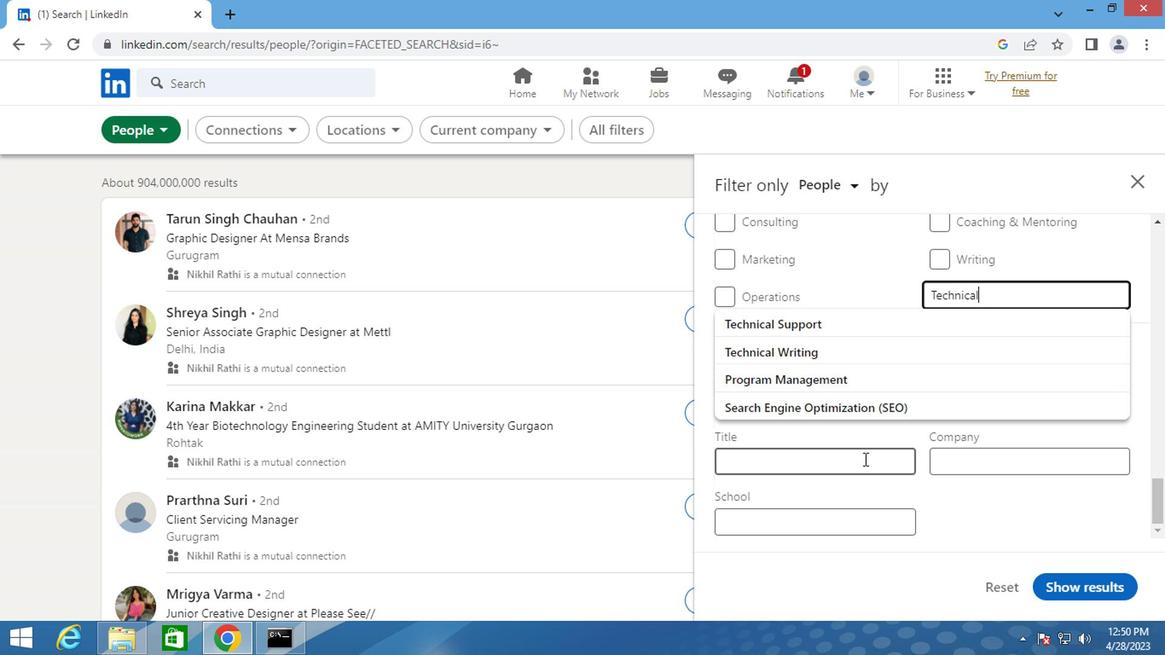 
Action: Key pressed <Key.shift>LEAD
Screenshot: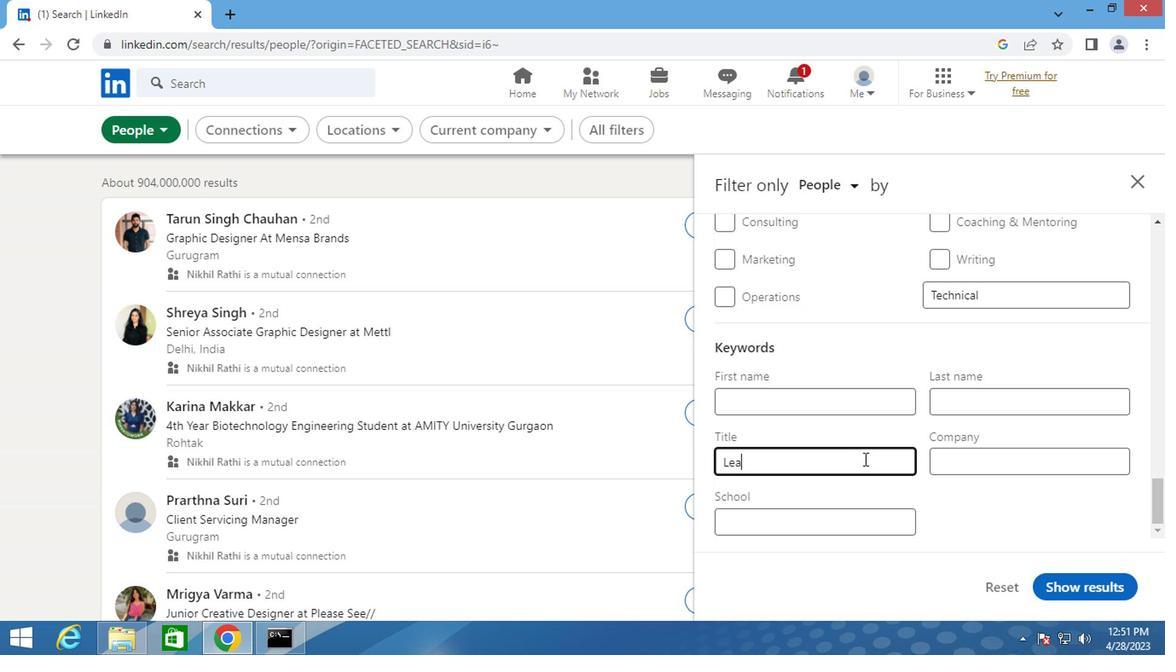 
Action: Mouse moved to (1080, 588)
Screenshot: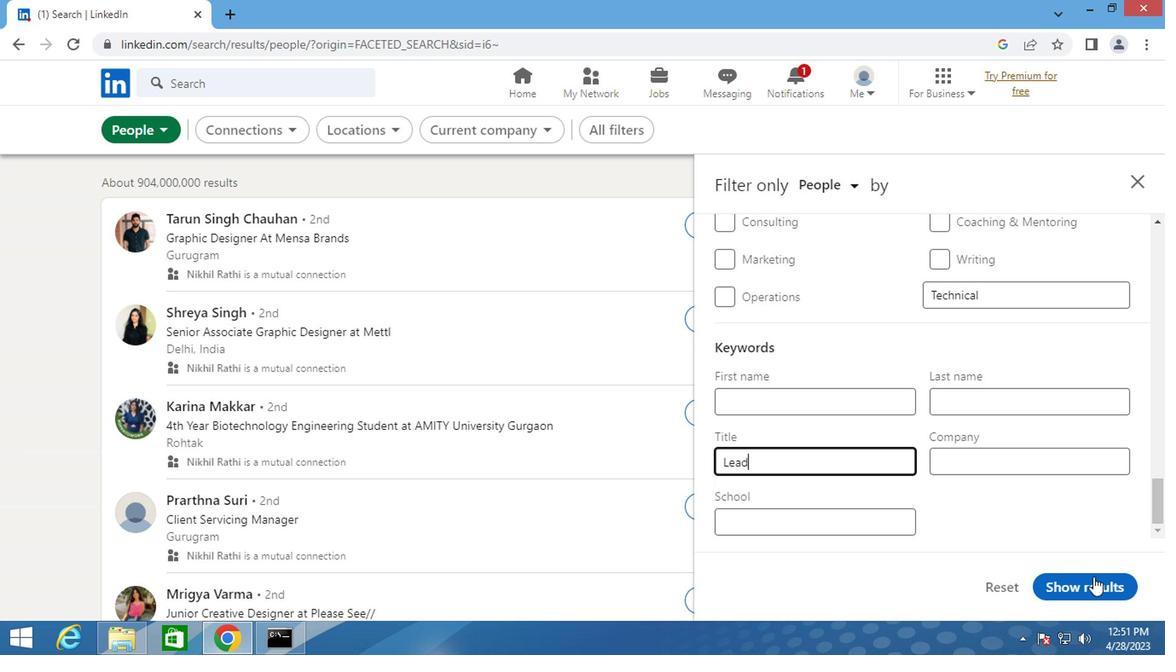 
Action: Mouse pressed left at (1080, 588)
Screenshot: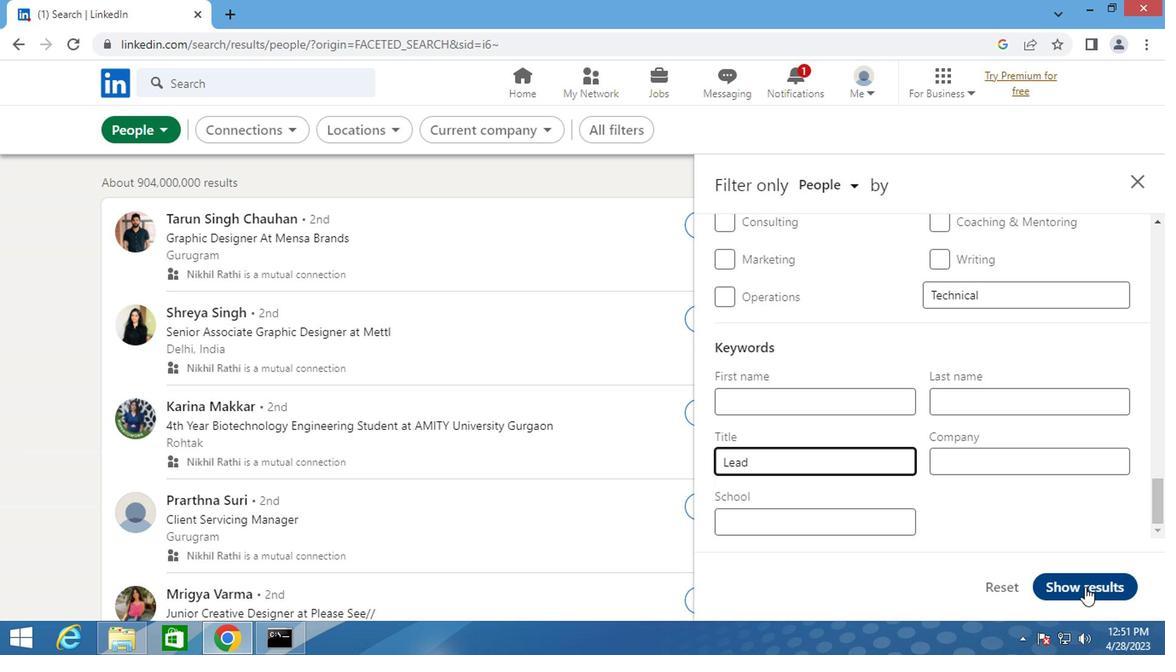 
